 Task: Find connections with filter location Limburg an der Lahn with filter topic #openhouse with filter profile language Spanish with filter current company Vansh Consulting with filter school HINDUSTAN COLLEGE OF ARTS AND SCIENCE with filter industry Laundry and Drycleaning Services with filter service category Video Production with filter keywords title Medical Laboratory Tech
Action: Mouse moved to (575, 75)
Screenshot: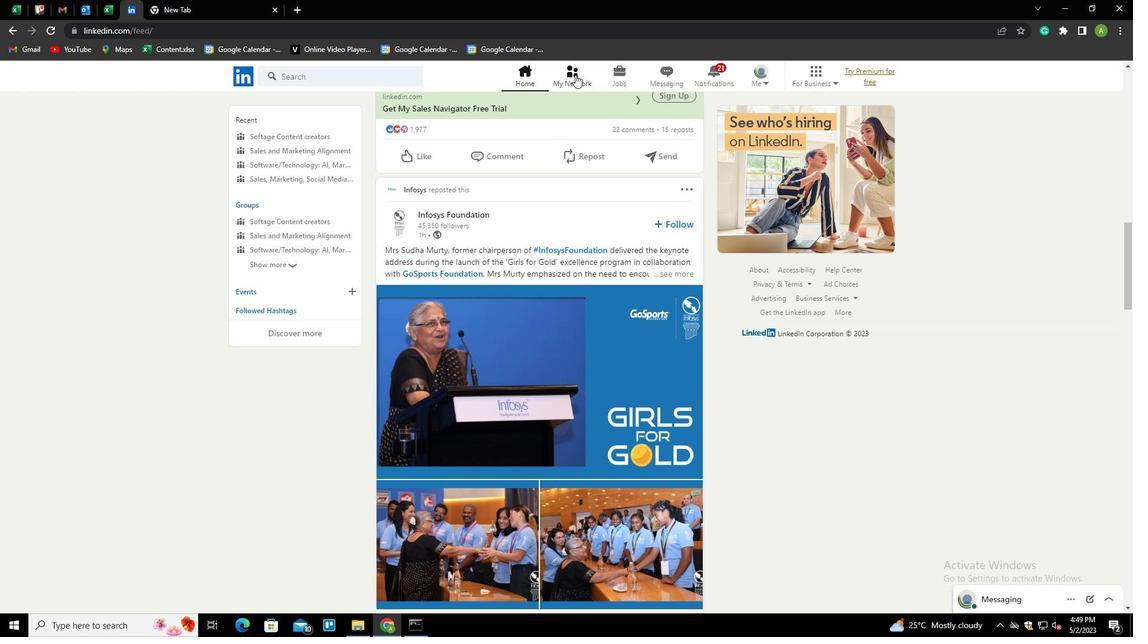 
Action: Mouse pressed left at (575, 75)
Screenshot: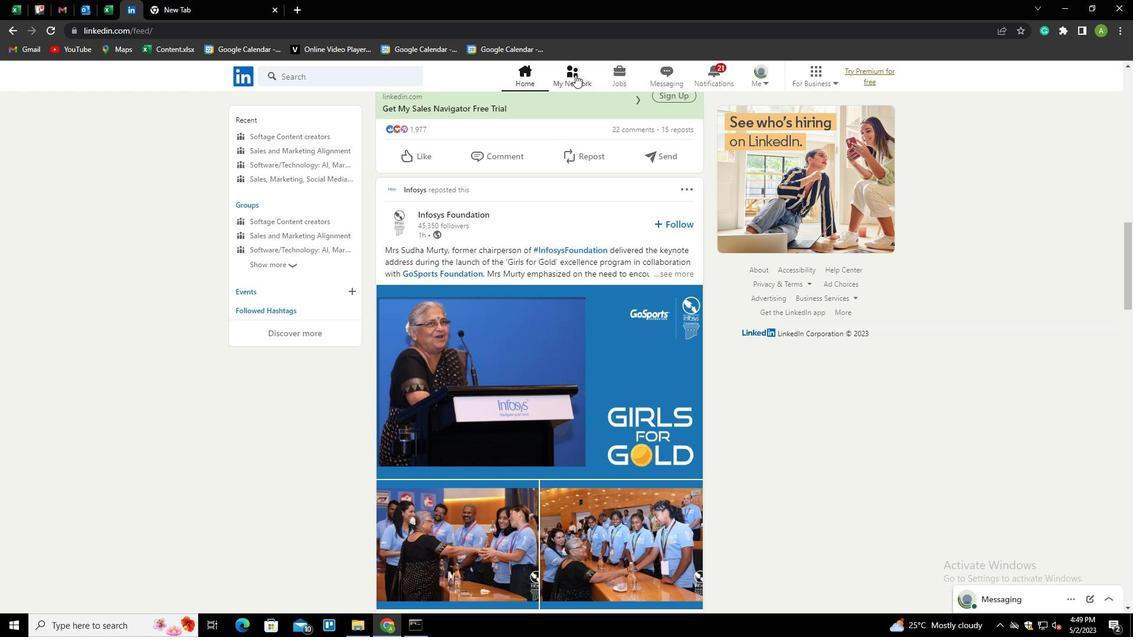 
Action: Mouse moved to (308, 138)
Screenshot: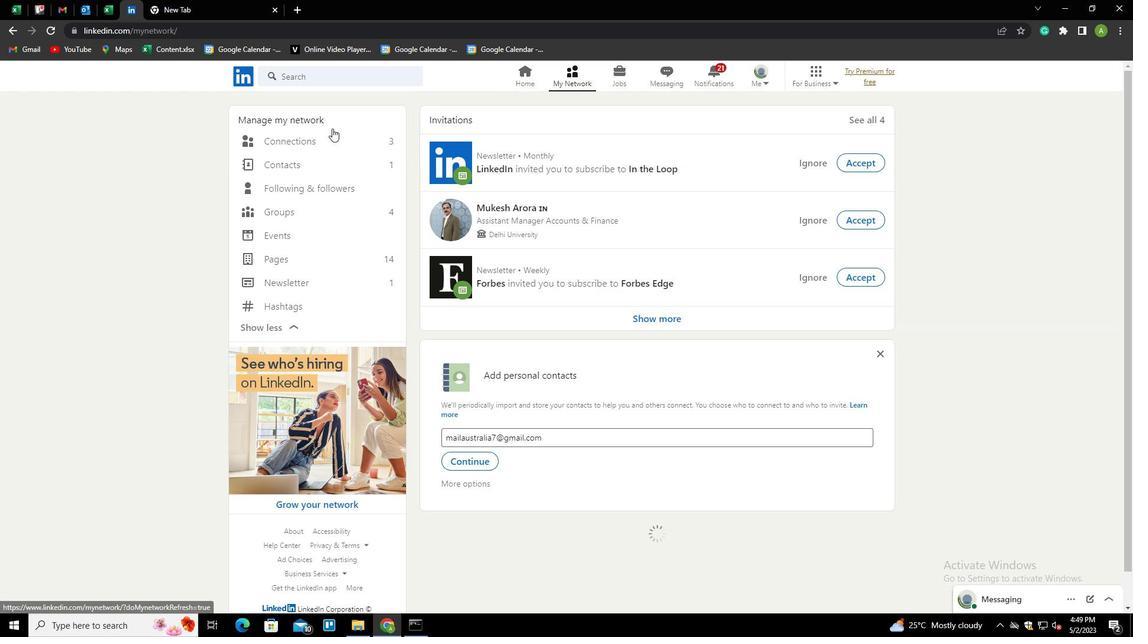 
Action: Mouse pressed left at (308, 138)
Screenshot: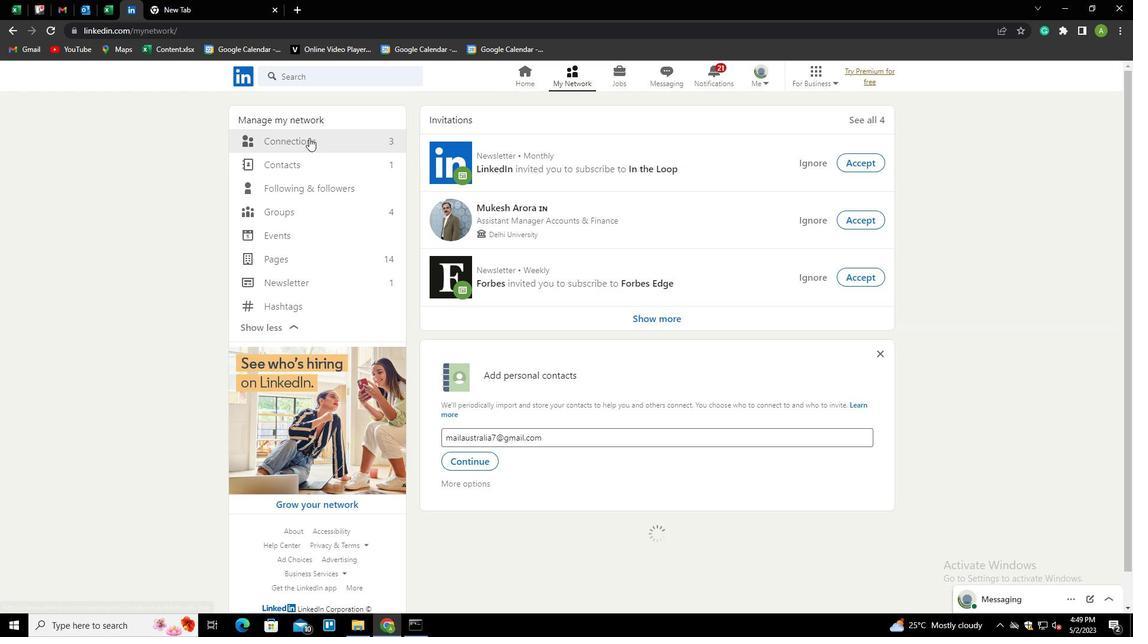 
Action: Mouse moved to (649, 138)
Screenshot: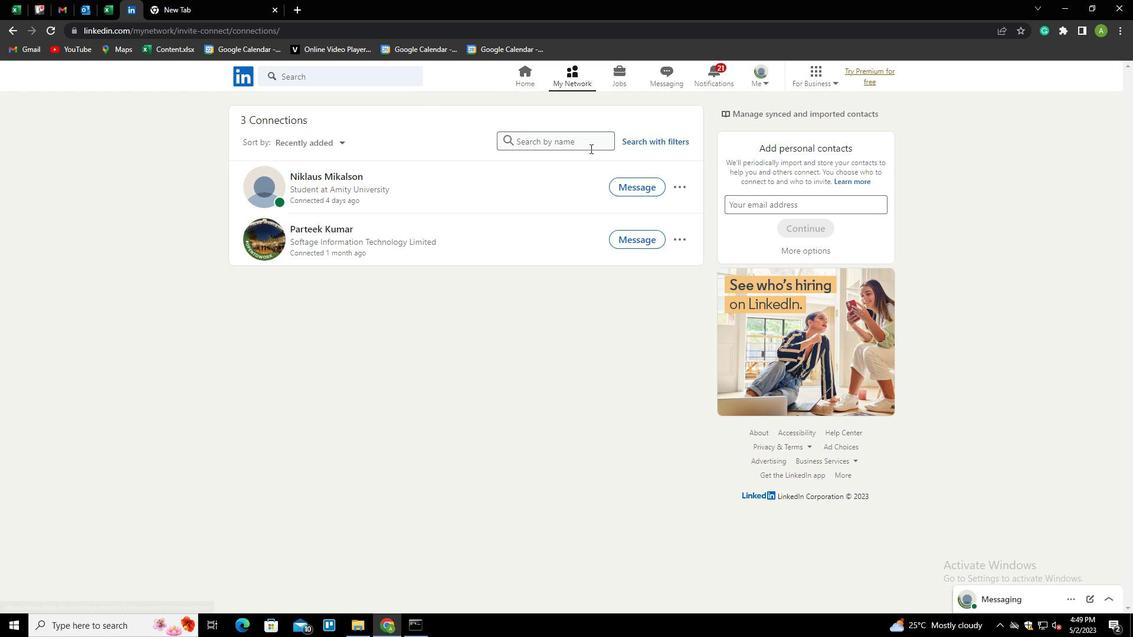 
Action: Mouse pressed left at (649, 138)
Screenshot: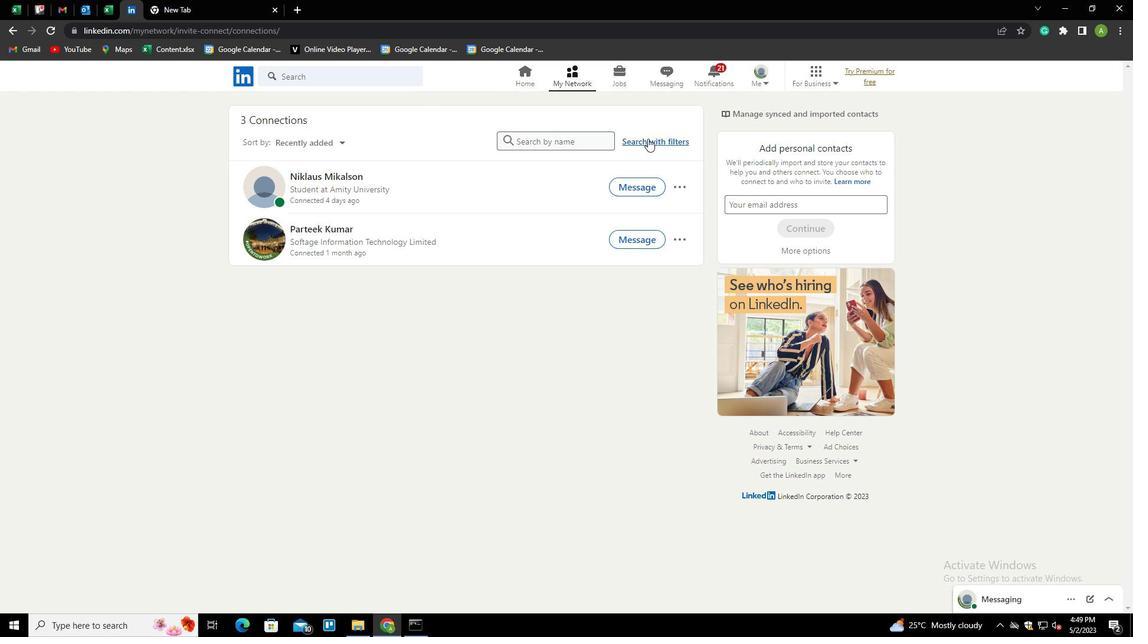 
Action: Mouse moved to (598, 110)
Screenshot: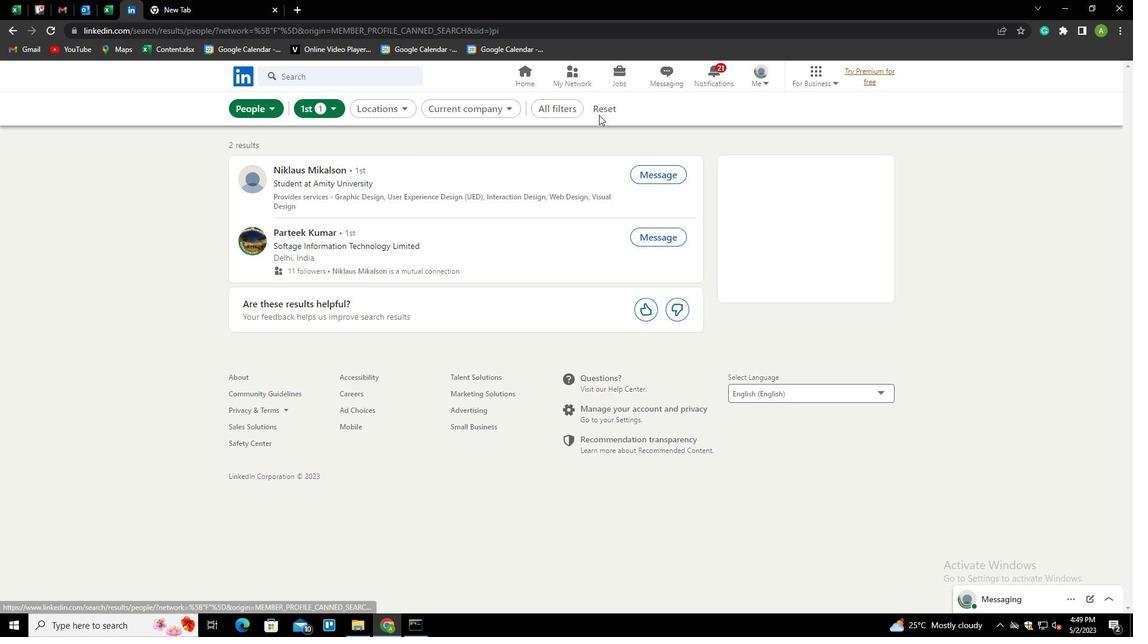 
Action: Mouse pressed left at (598, 110)
Screenshot: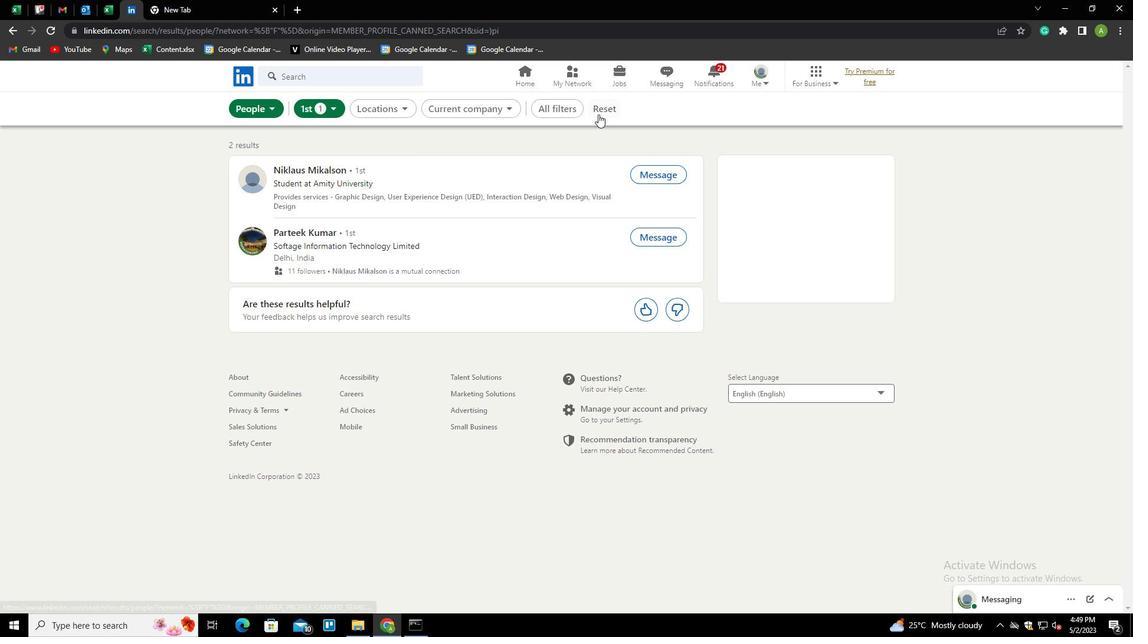 
Action: Mouse moved to (589, 100)
Screenshot: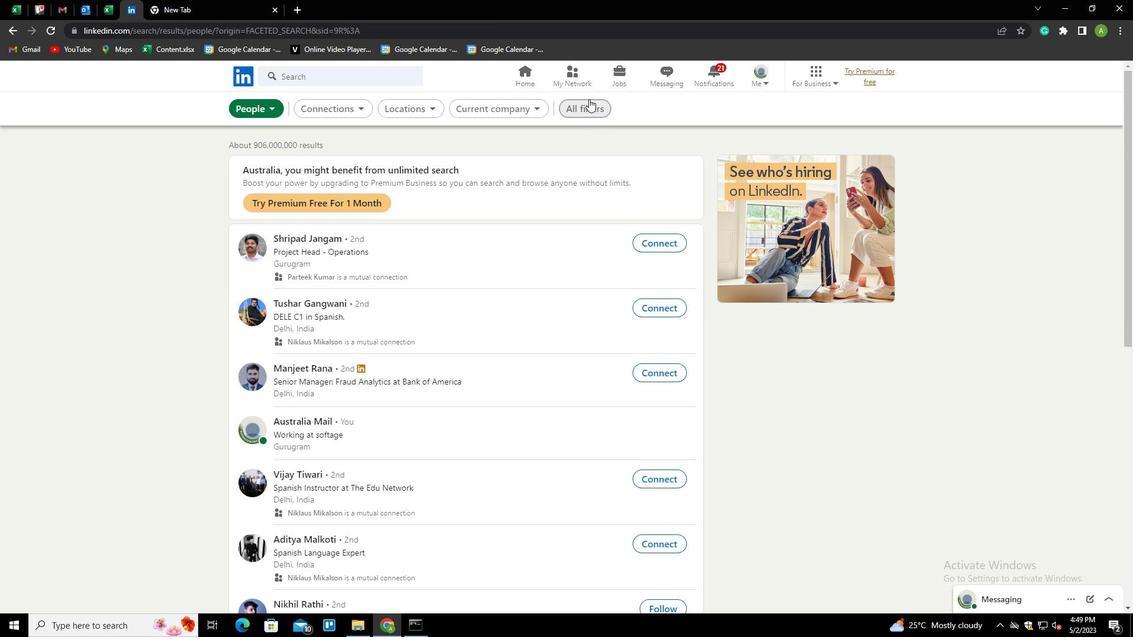 
Action: Mouse pressed left at (589, 100)
Screenshot: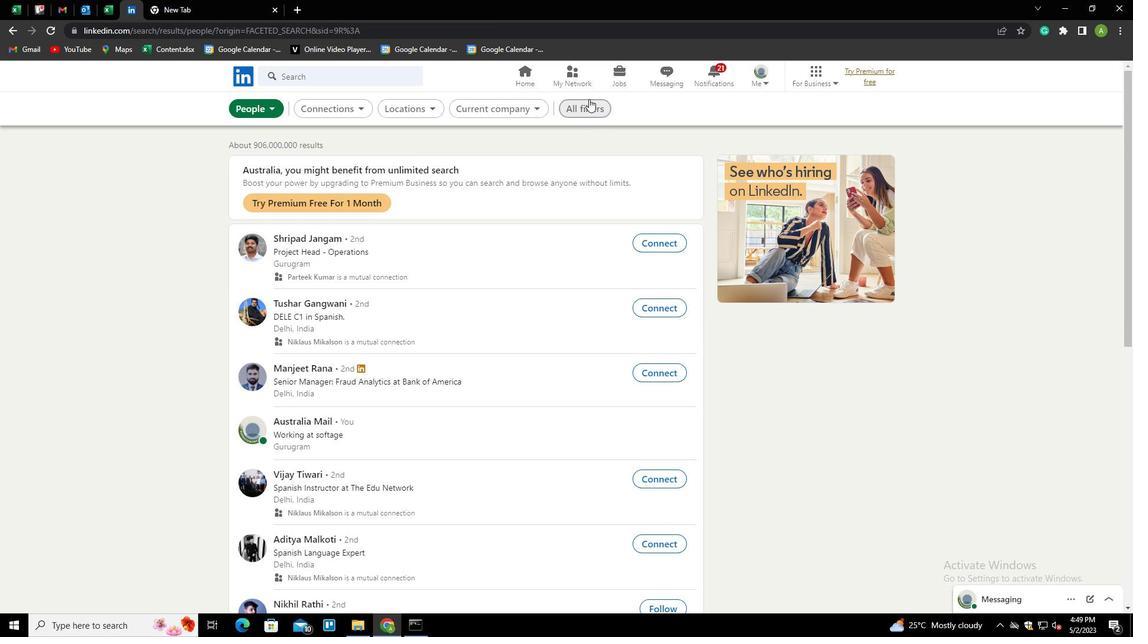 
Action: Mouse moved to (976, 346)
Screenshot: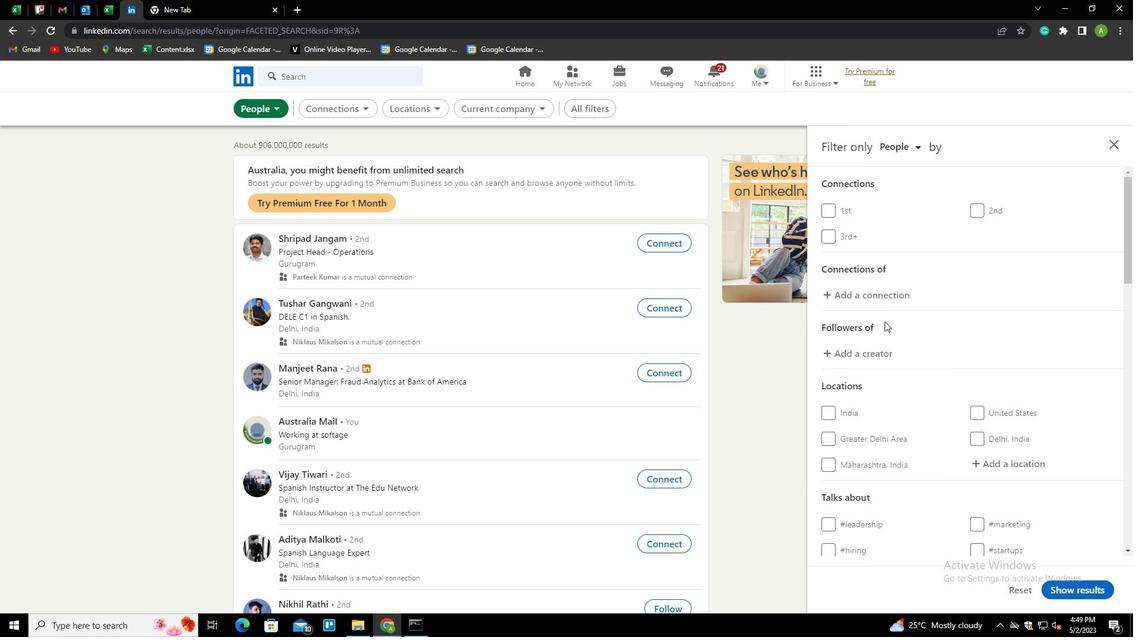 
Action: Mouse scrolled (976, 346) with delta (0, 0)
Screenshot: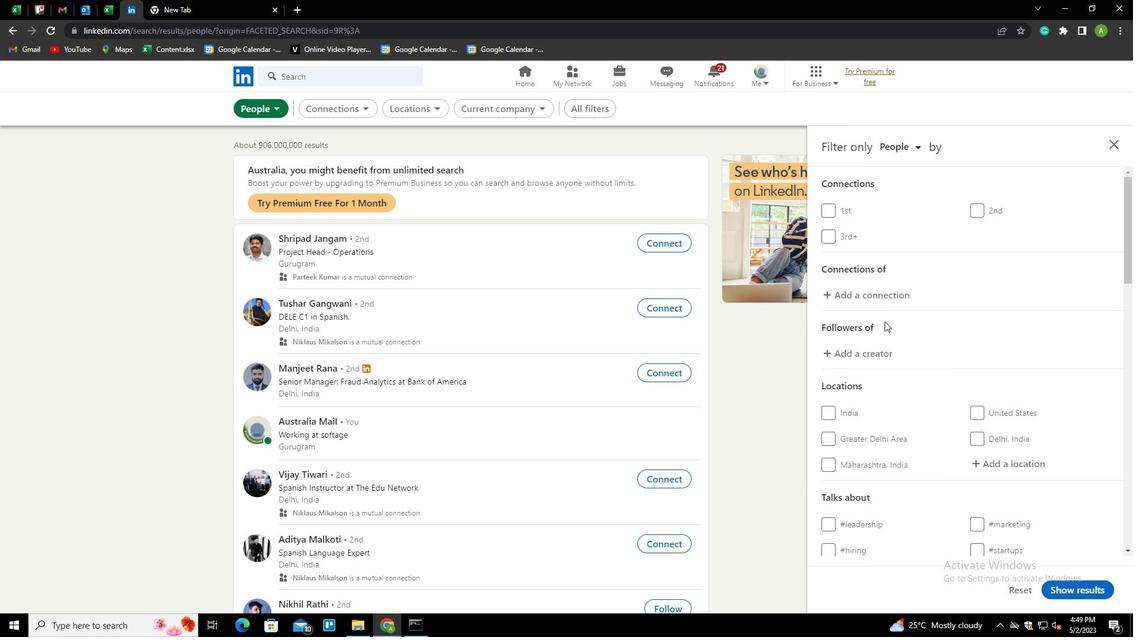 
Action: Mouse scrolled (976, 346) with delta (0, 0)
Screenshot: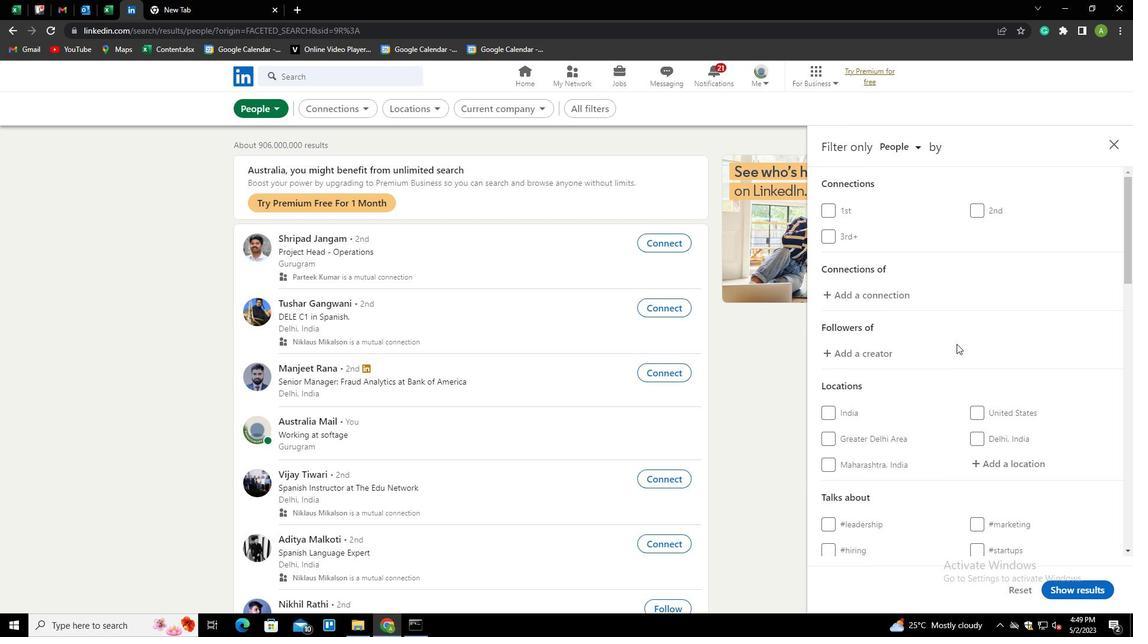 
Action: Mouse scrolled (976, 346) with delta (0, 0)
Screenshot: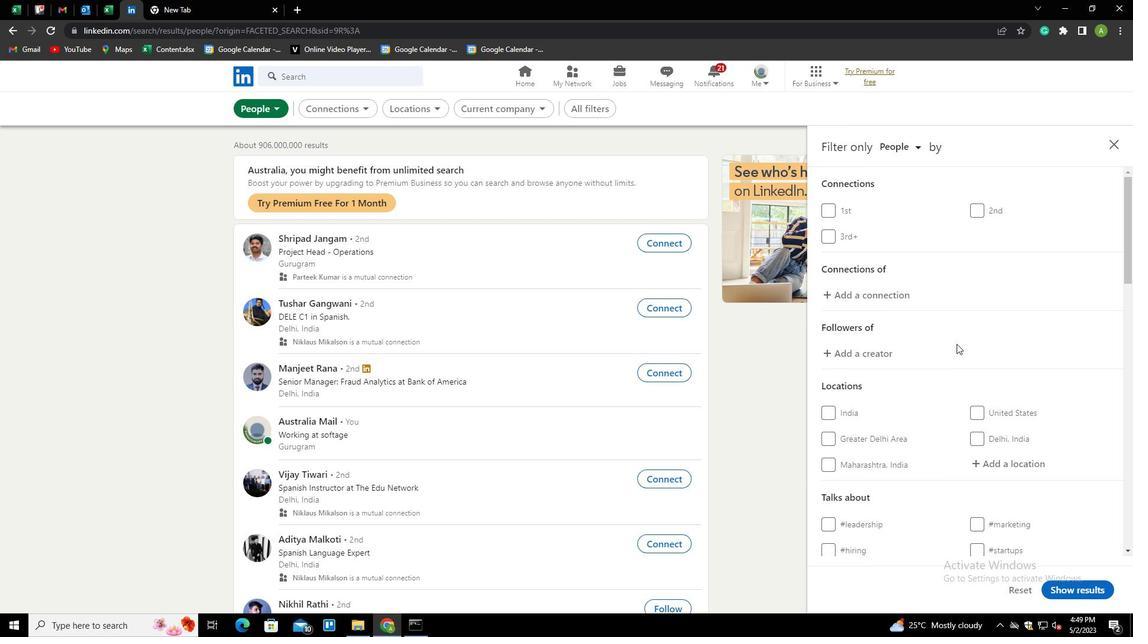 
Action: Mouse scrolled (976, 346) with delta (0, 0)
Screenshot: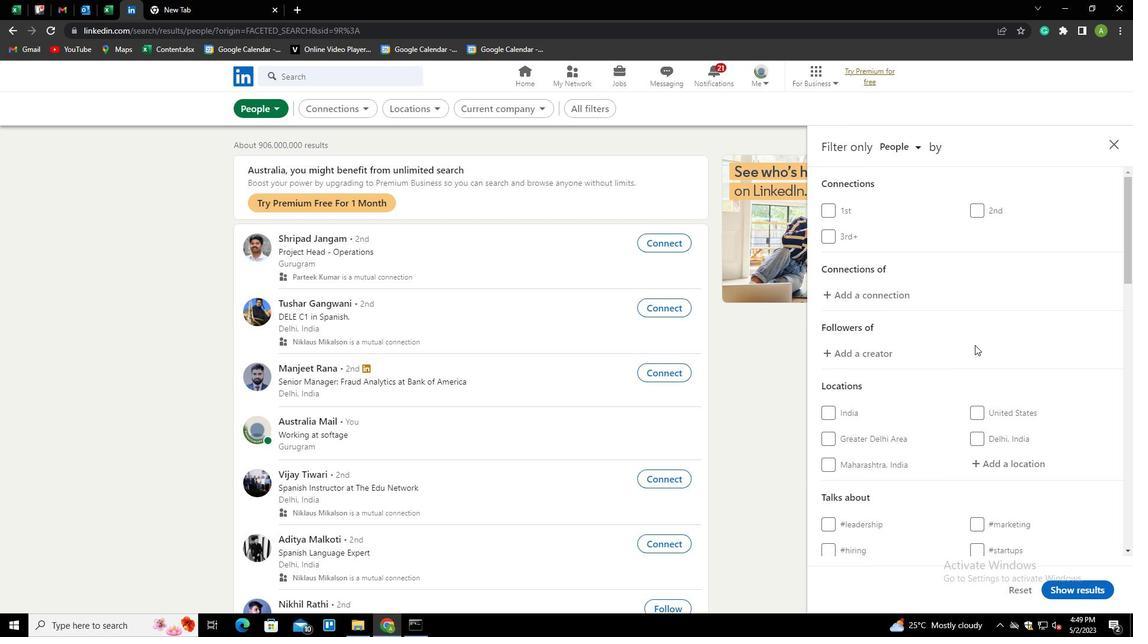 
Action: Mouse moved to (999, 232)
Screenshot: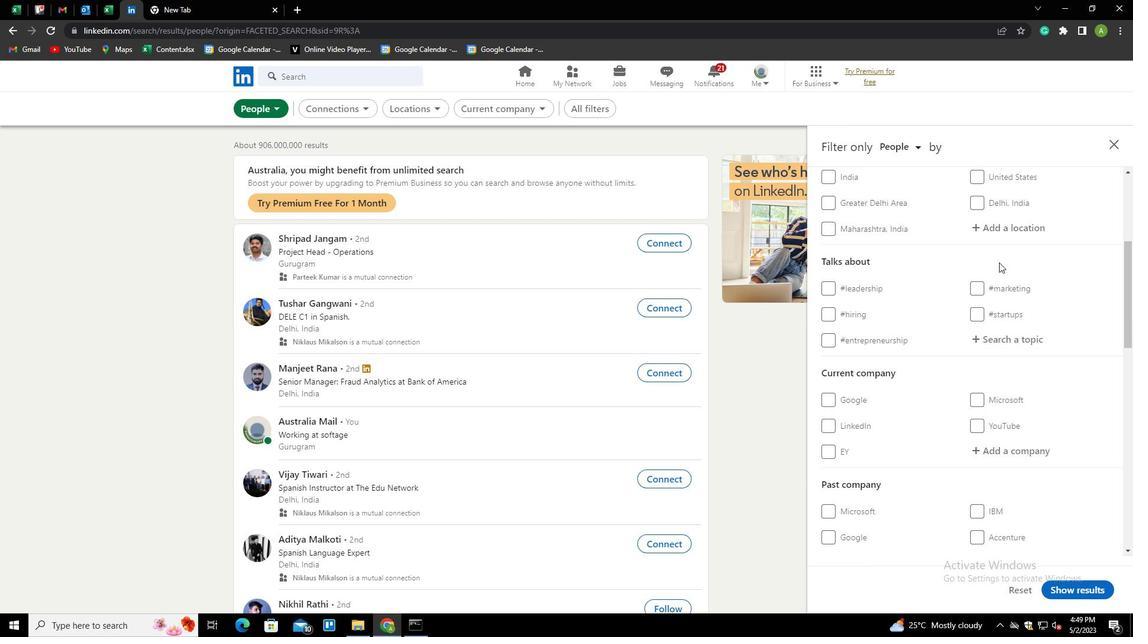 
Action: Mouse pressed left at (999, 232)
Screenshot: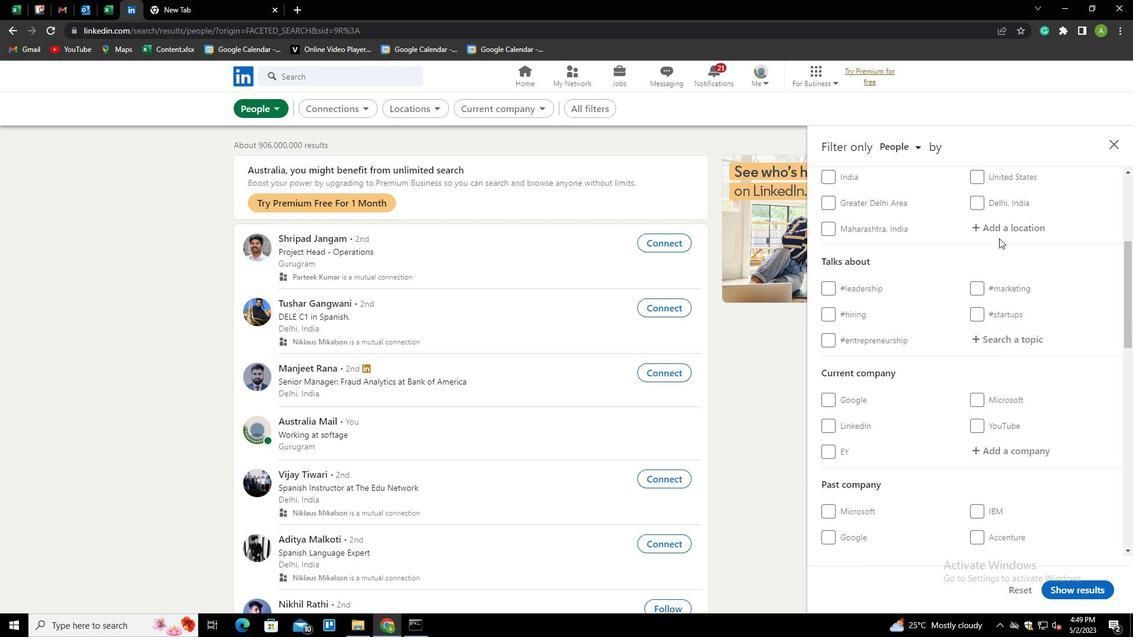 
Action: Mouse moved to (1007, 226)
Screenshot: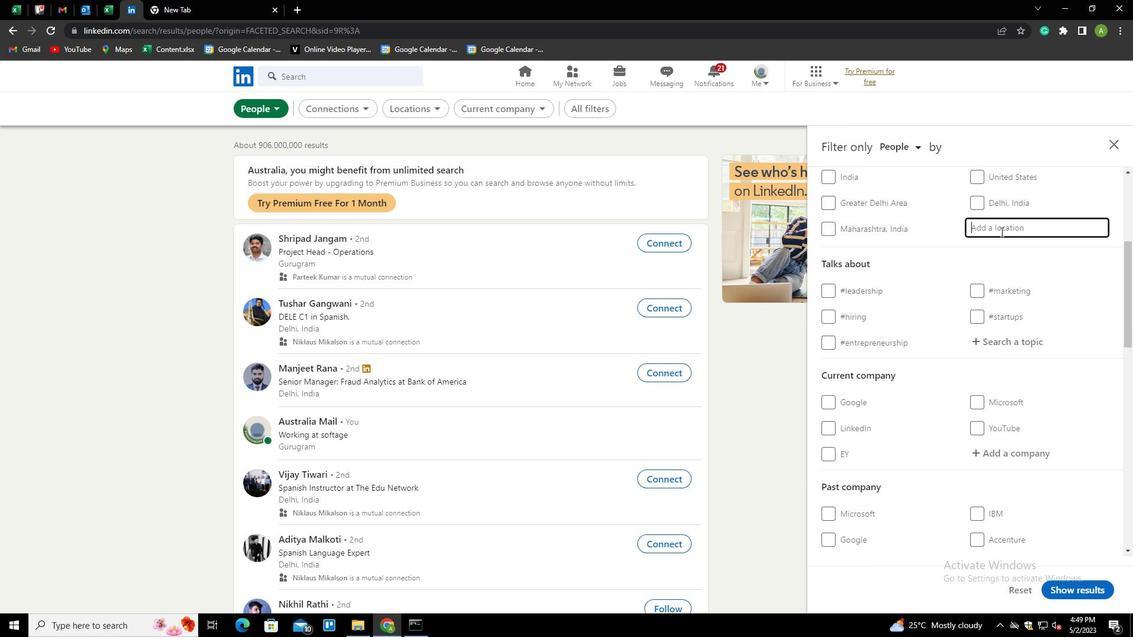 
Action: Mouse pressed left at (1007, 226)
Screenshot: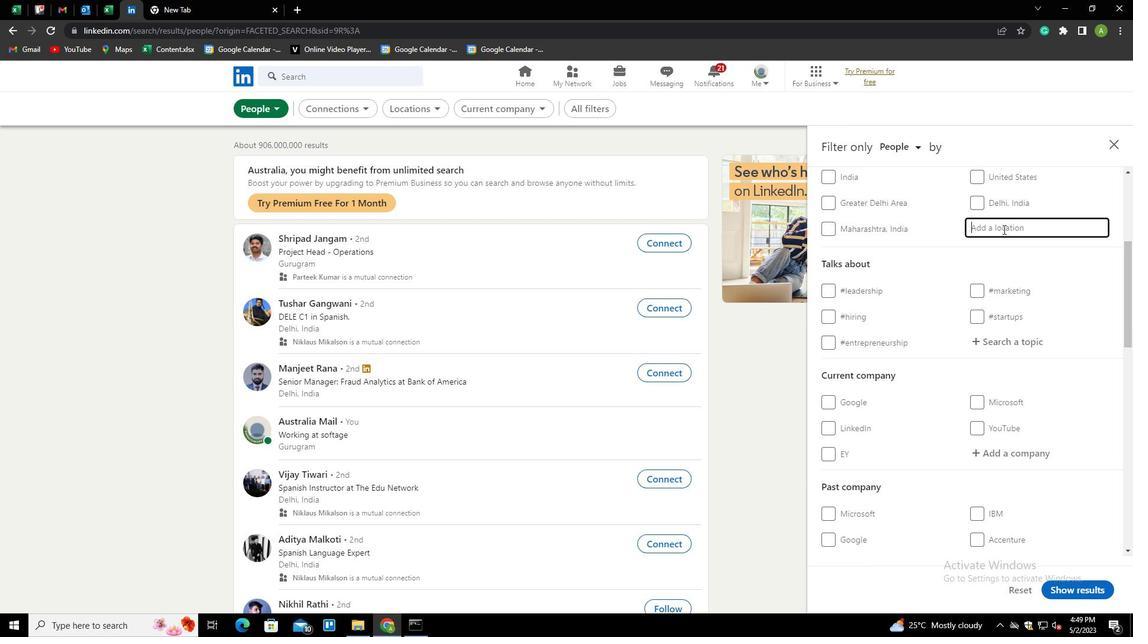 
Action: Key pressed <Key.shift>LAHN<Key.down><Key.down><Key.down><Key.down><Key.down><Key.down><Key.down><Key.down><Key.enter>
Screenshot: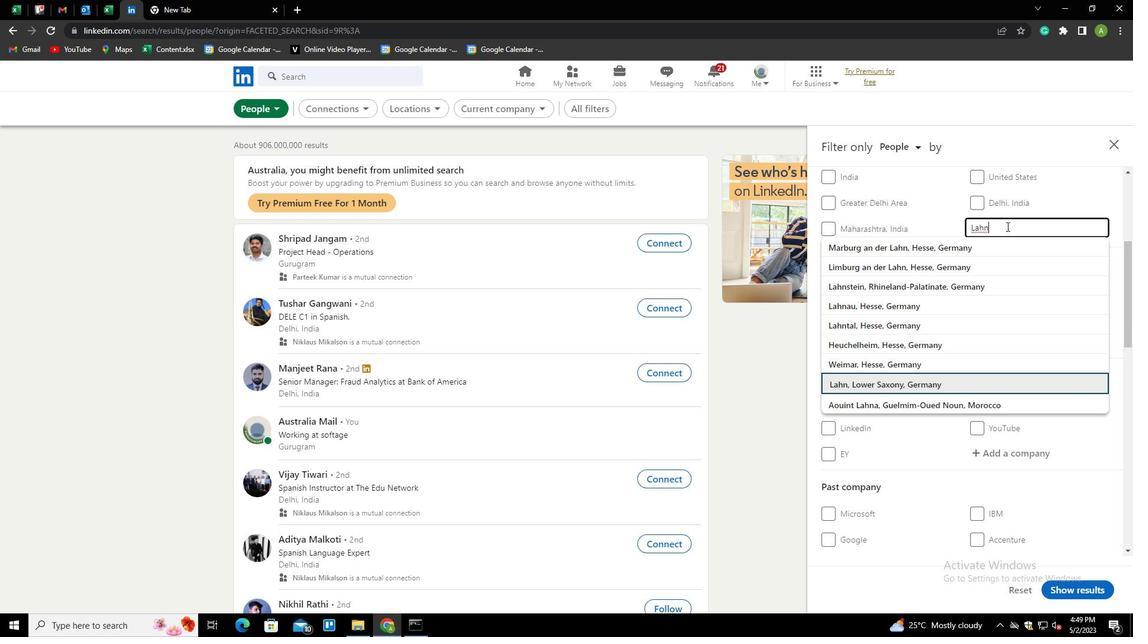
Action: Mouse scrolled (1007, 226) with delta (0, 0)
Screenshot: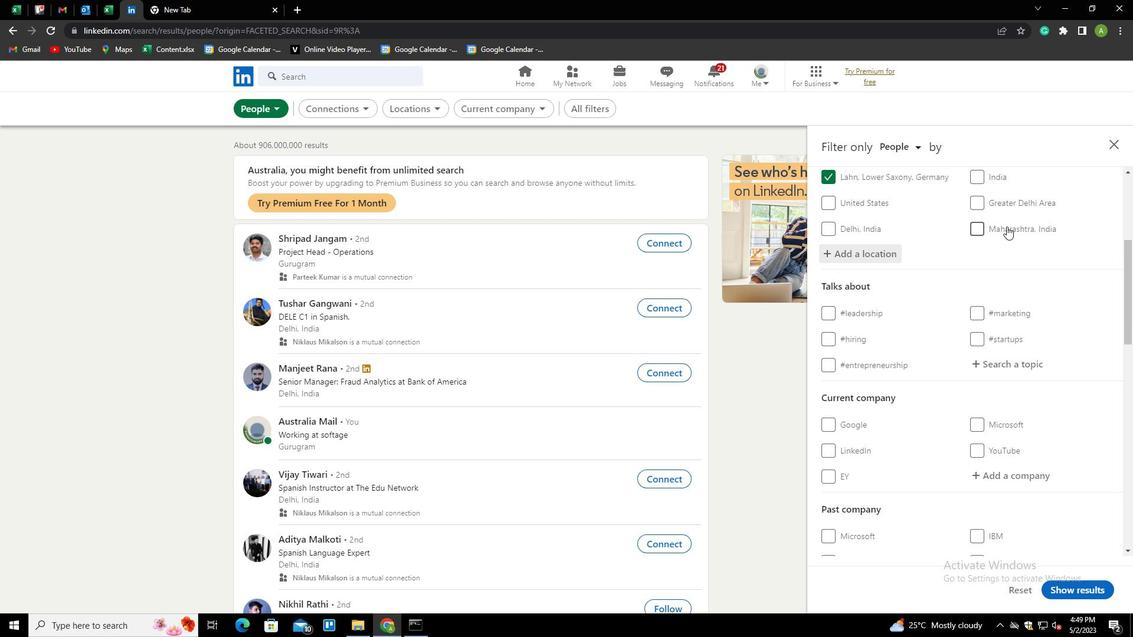
Action: Mouse scrolled (1007, 226) with delta (0, 0)
Screenshot: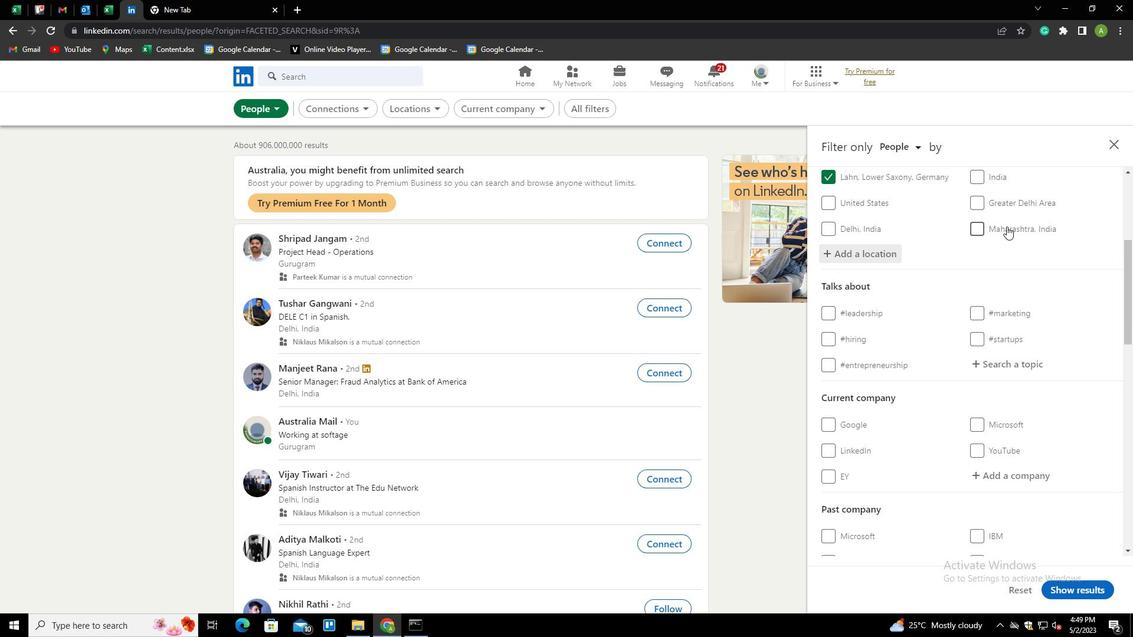 
Action: Mouse moved to (1004, 246)
Screenshot: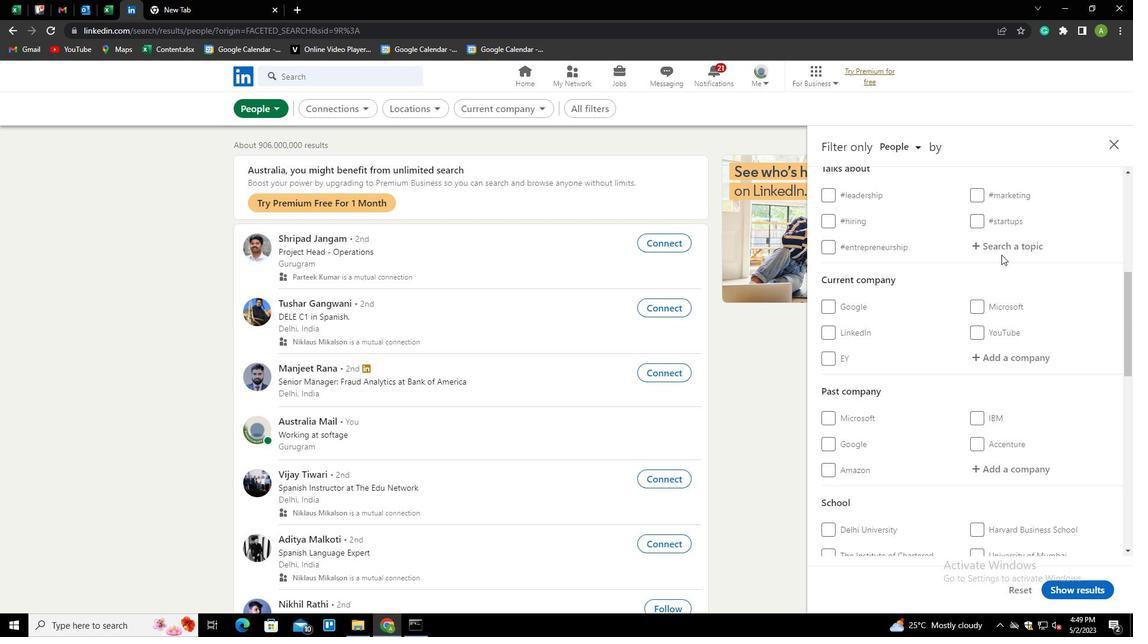 
Action: Mouse pressed left at (1004, 246)
Screenshot: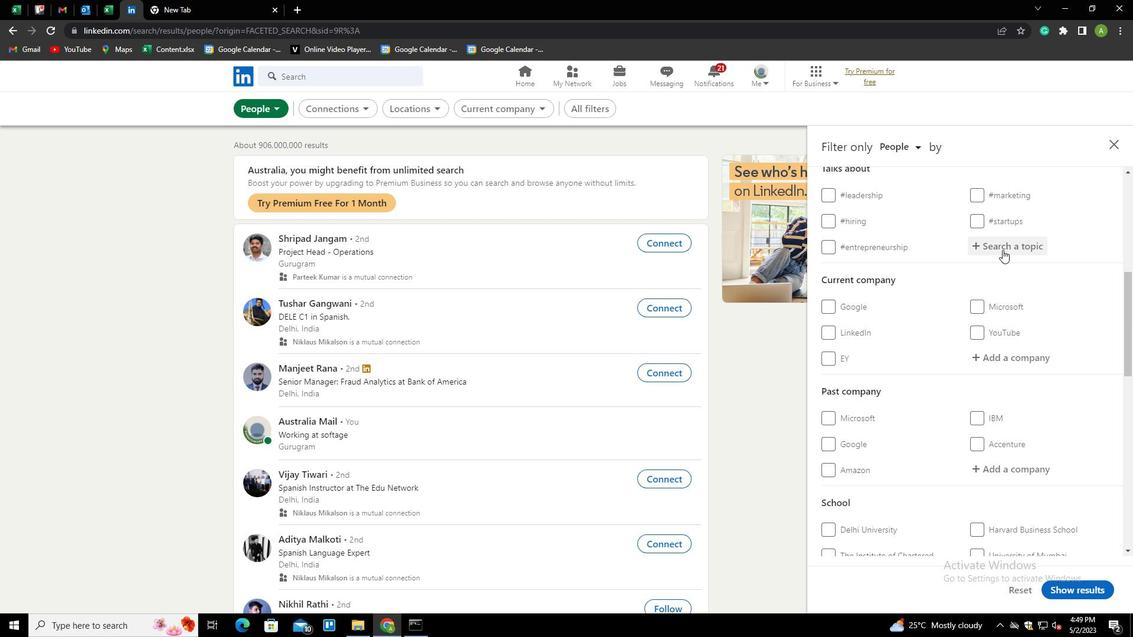 
Action: Key pressed OPENHOUSE<Key.down><Key.enter>
Screenshot: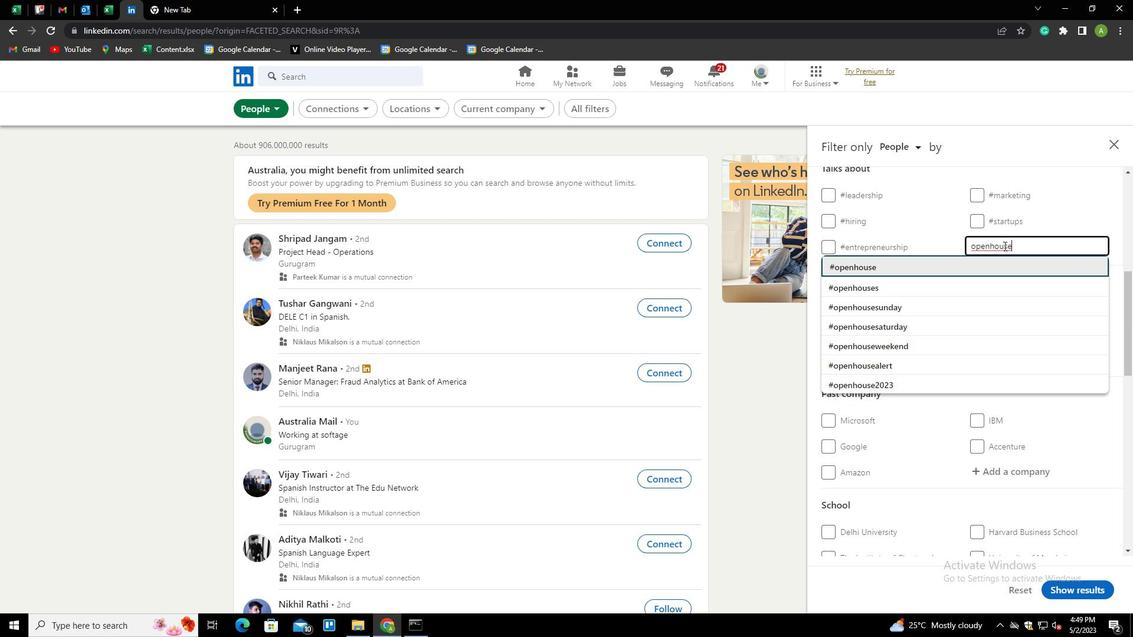 
Action: Mouse scrolled (1004, 245) with delta (0, 0)
Screenshot: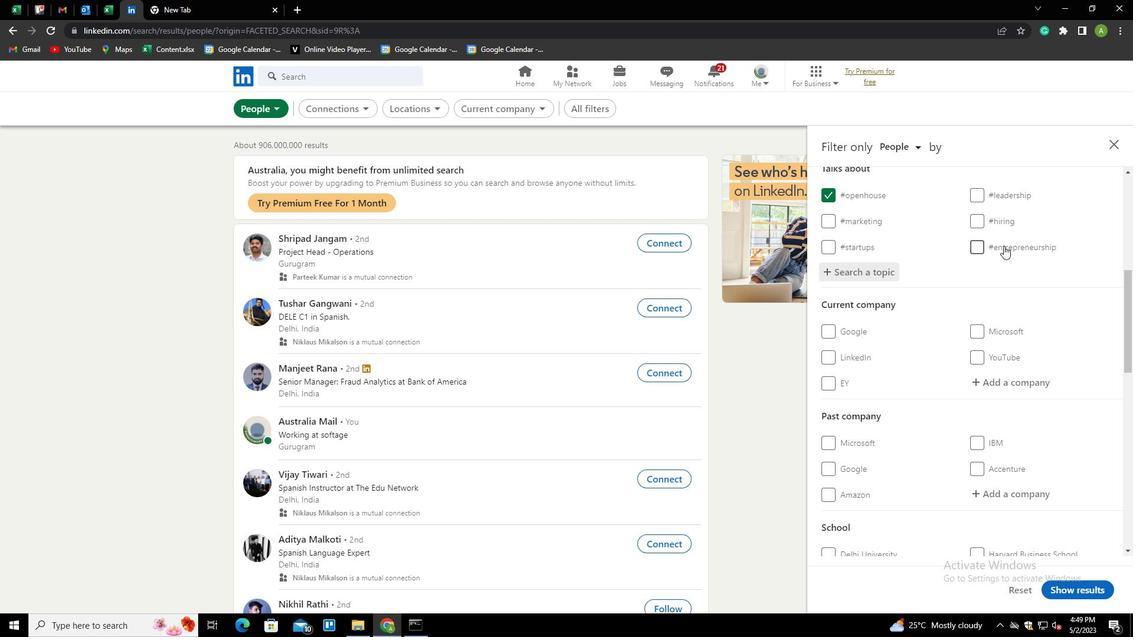 
Action: Mouse scrolled (1004, 245) with delta (0, 0)
Screenshot: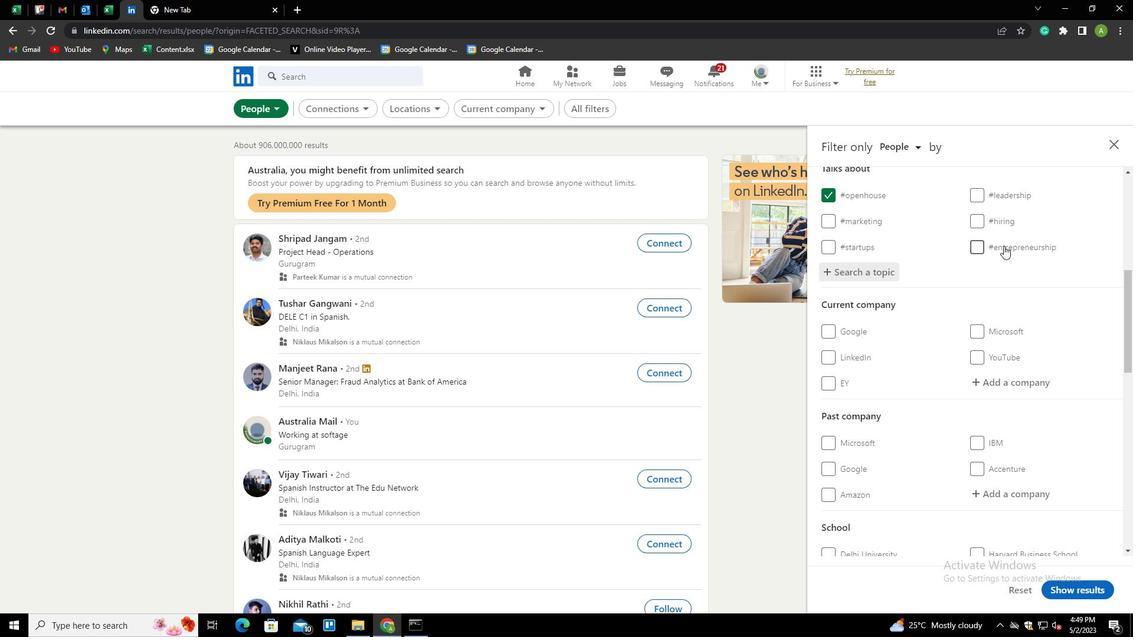 
Action: Mouse scrolled (1004, 245) with delta (0, 0)
Screenshot: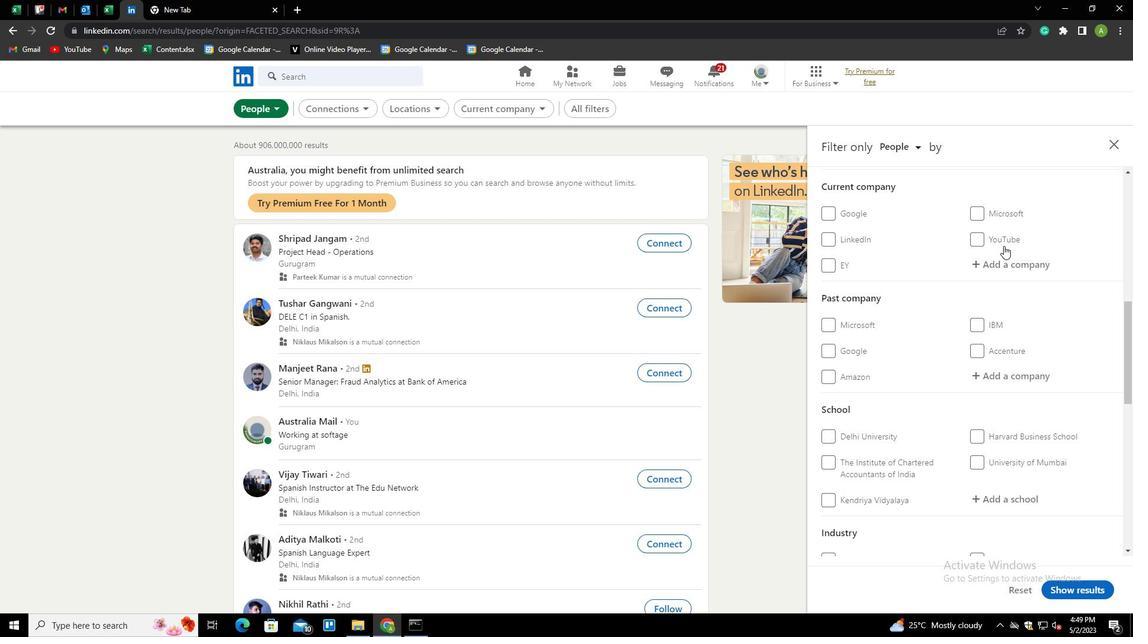 
Action: Mouse scrolled (1004, 245) with delta (0, 0)
Screenshot: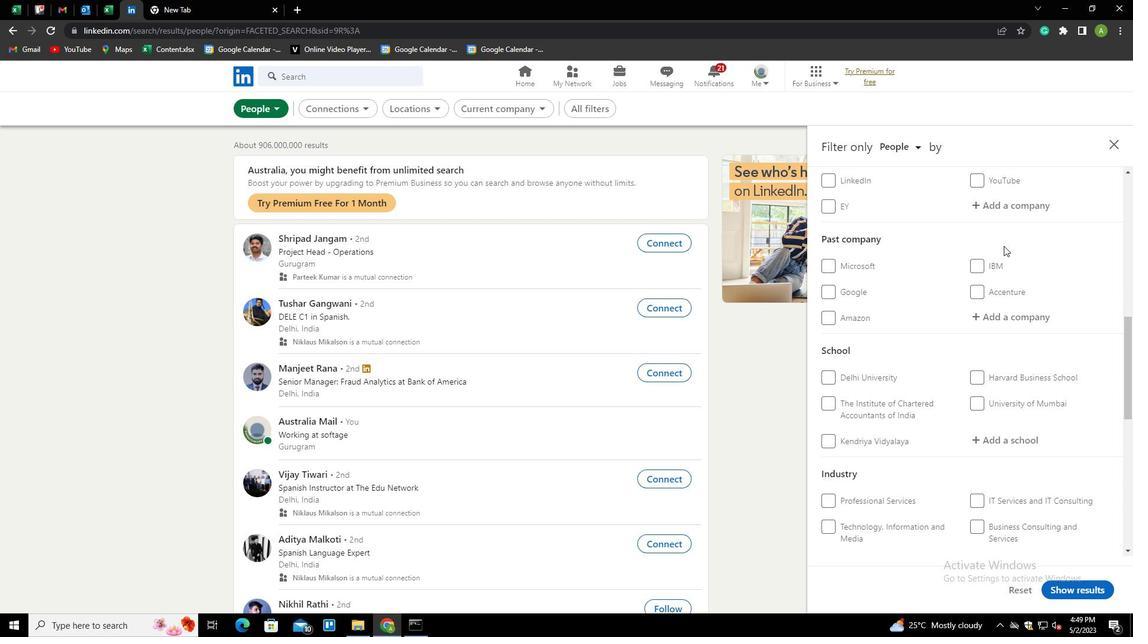
Action: Mouse scrolled (1004, 245) with delta (0, 0)
Screenshot: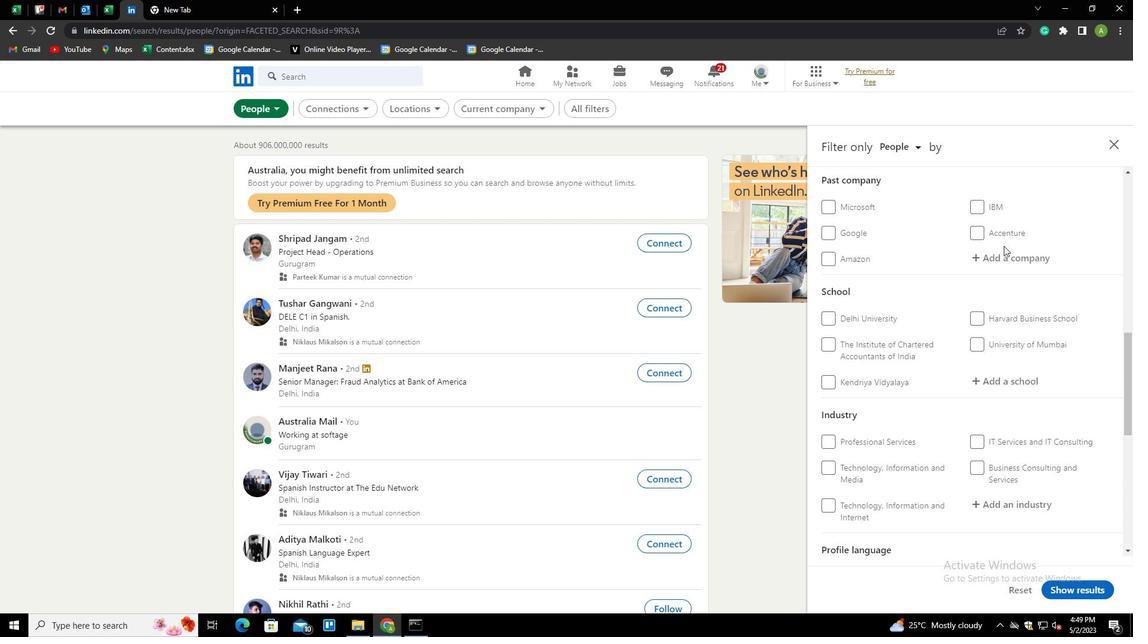
Action: Mouse scrolled (1004, 245) with delta (0, 0)
Screenshot: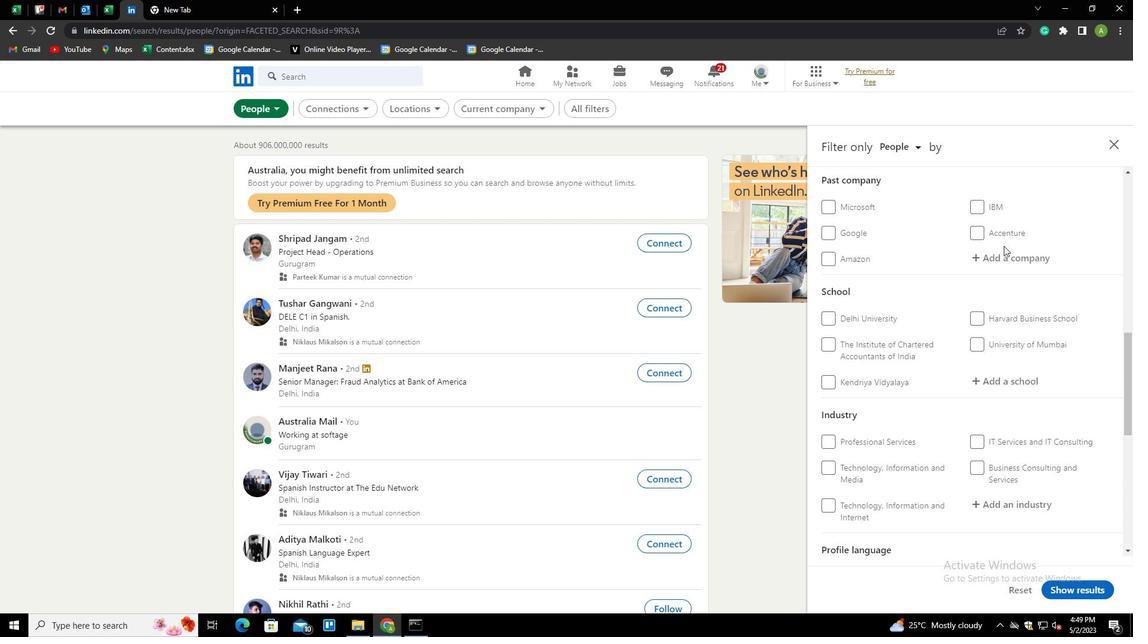 
Action: Mouse scrolled (1004, 245) with delta (0, 0)
Screenshot: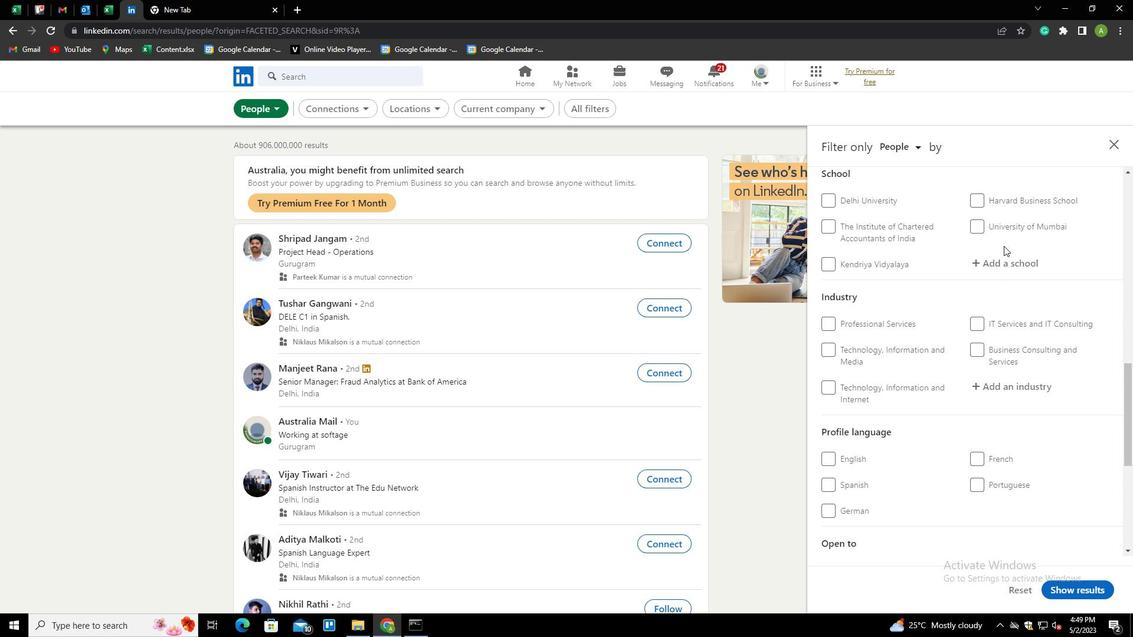 
Action: Mouse scrolled (1004, 245) with delta (0, 0)
Screenshot: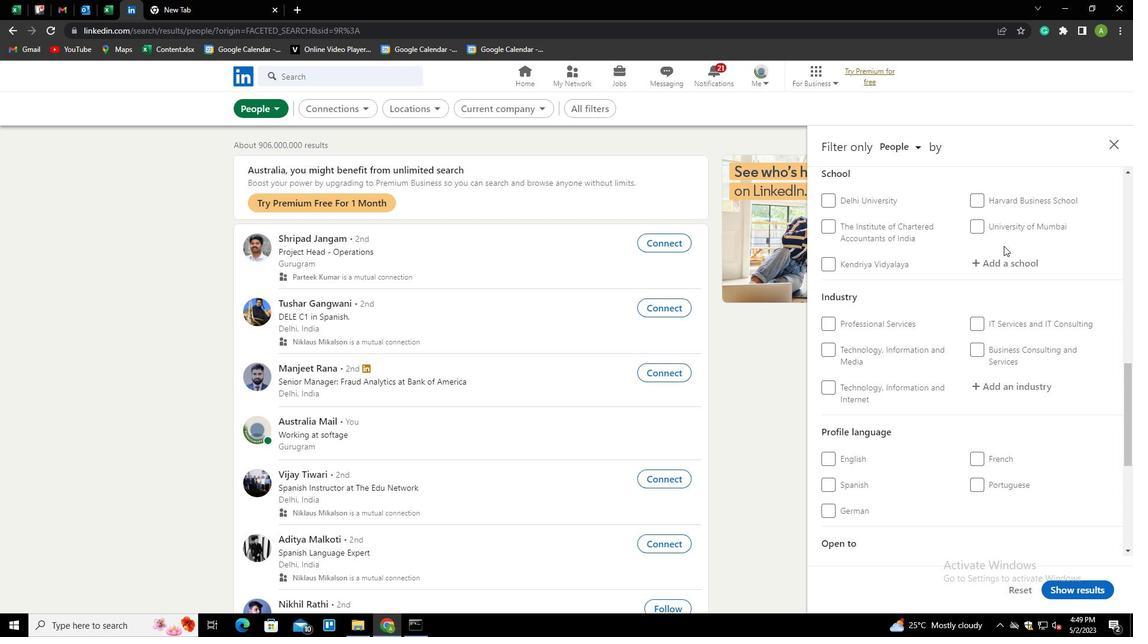 
Action: Mouse moved to (846, 369)
Screenshot: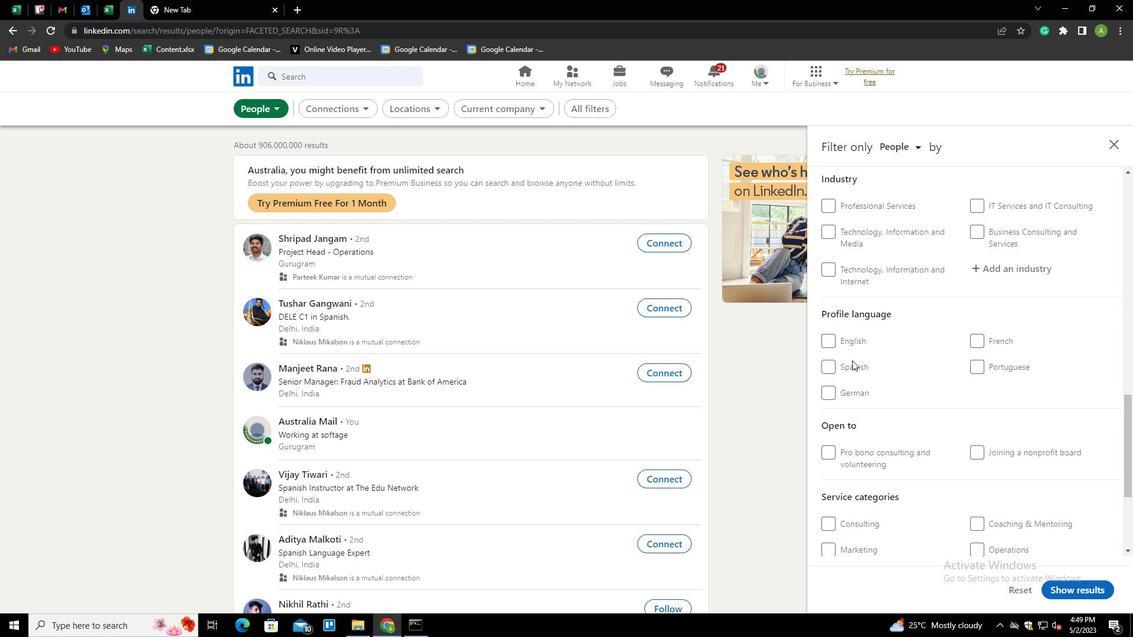 
Action: Mouse pressed left at (846, 369)
Screenshot: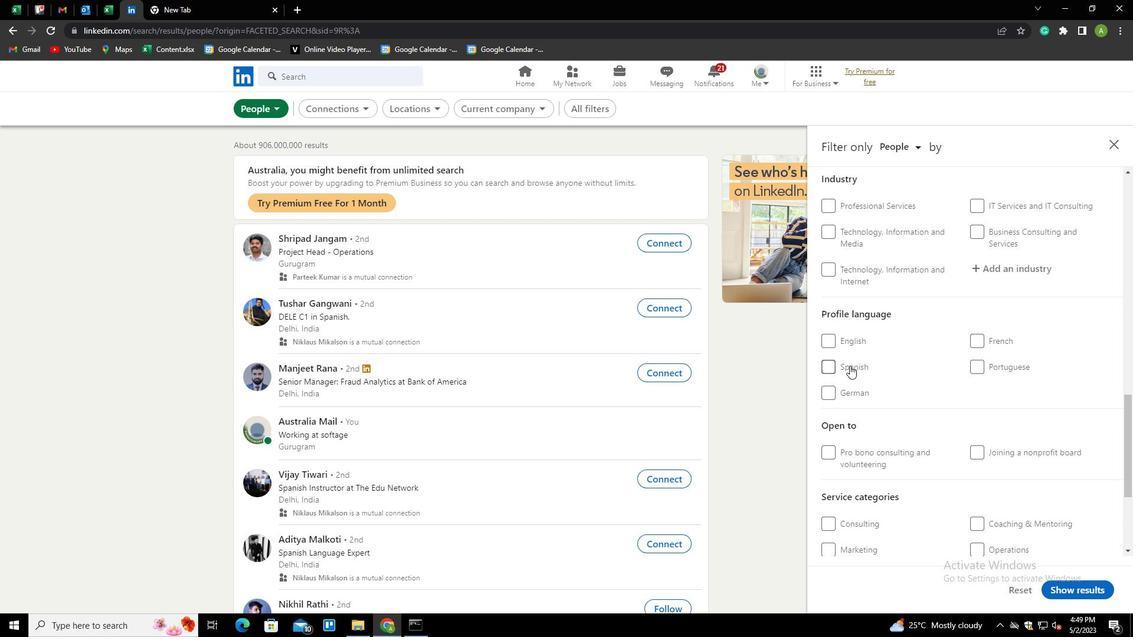 
Action: Mouse moved to (1025, 340)
Screenshot: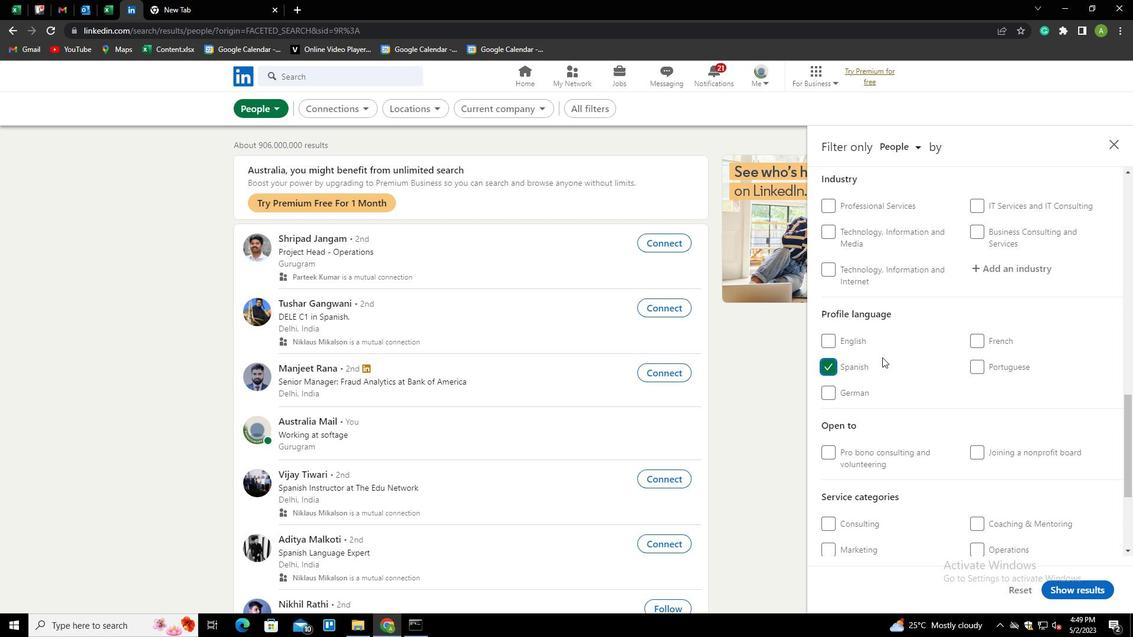 
Action: Mouse scrolled (1025, 341) with delta (0, 0)
Screenshot: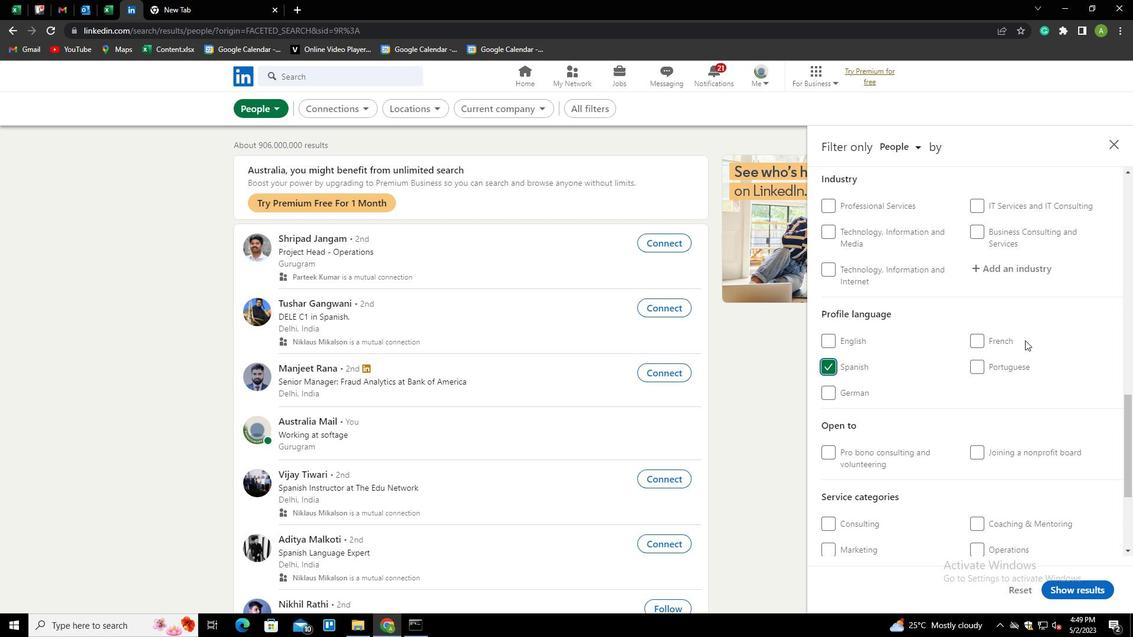 
Action: Mouse scrolled (1025, 341) with delta (0, 0)
Screenshot: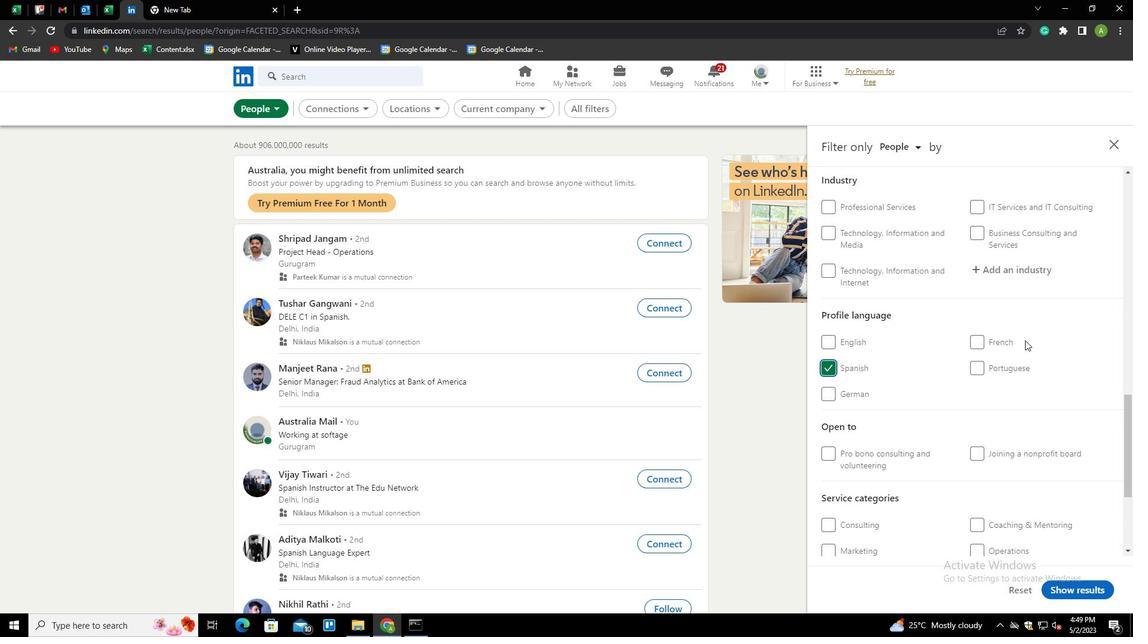 
Action: Mouse scrolled (1025, 341) with delta (0, 0)
Screenshot: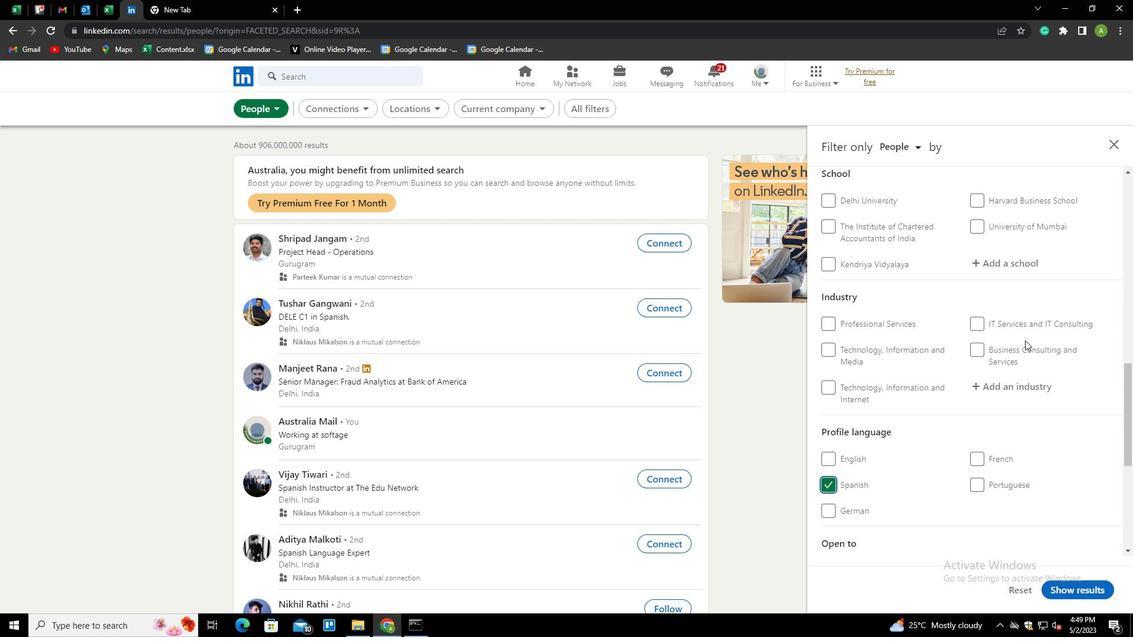 
Action: Mouse scrolled (1025, 341) with delta (0, 0)
Screenshot: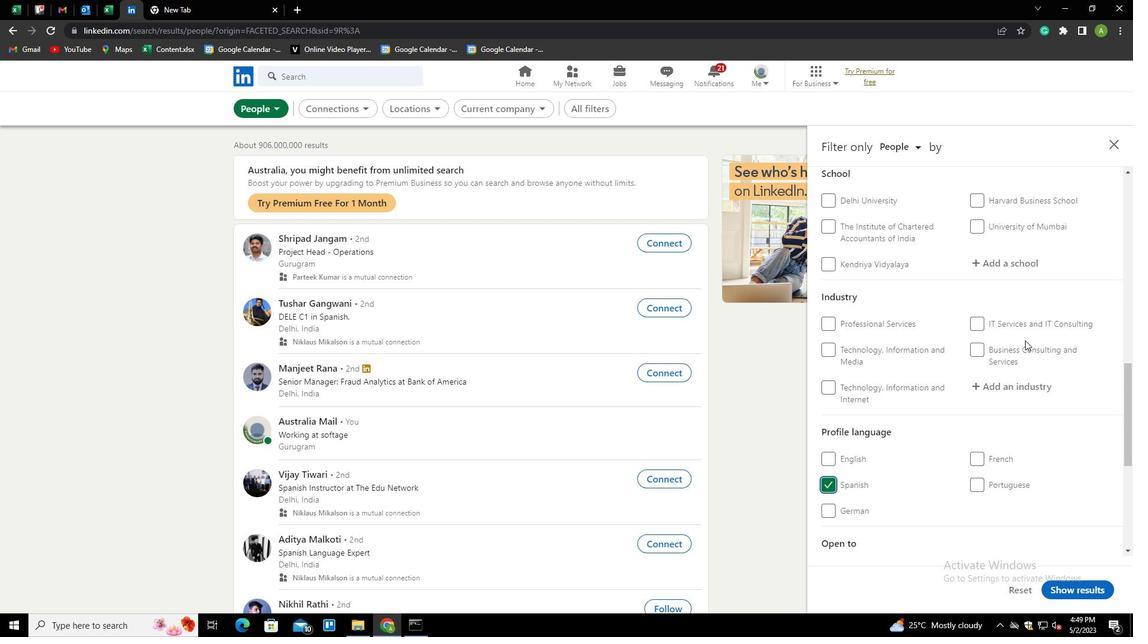 
Action: Mouse scrolled (1025, 341) with delta (0, 0)
Screenshot: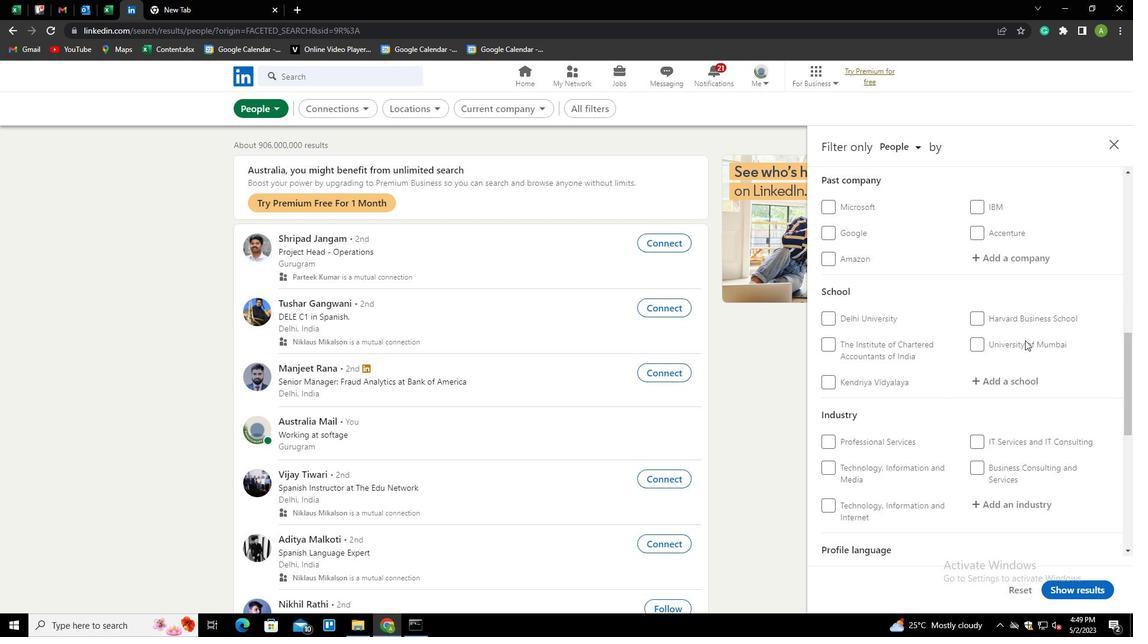 
Action: Mouse moved to (1025, 339)
Screenshot: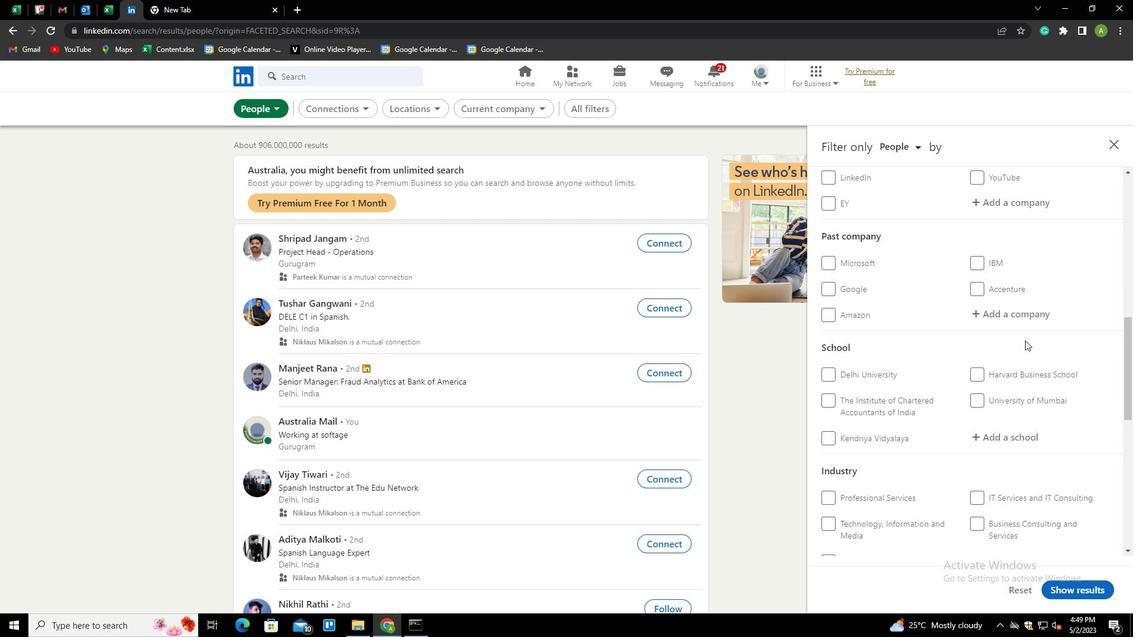 
Action: Mouse scrolled (1025, 339) with delta (0, 0)
Screenshot: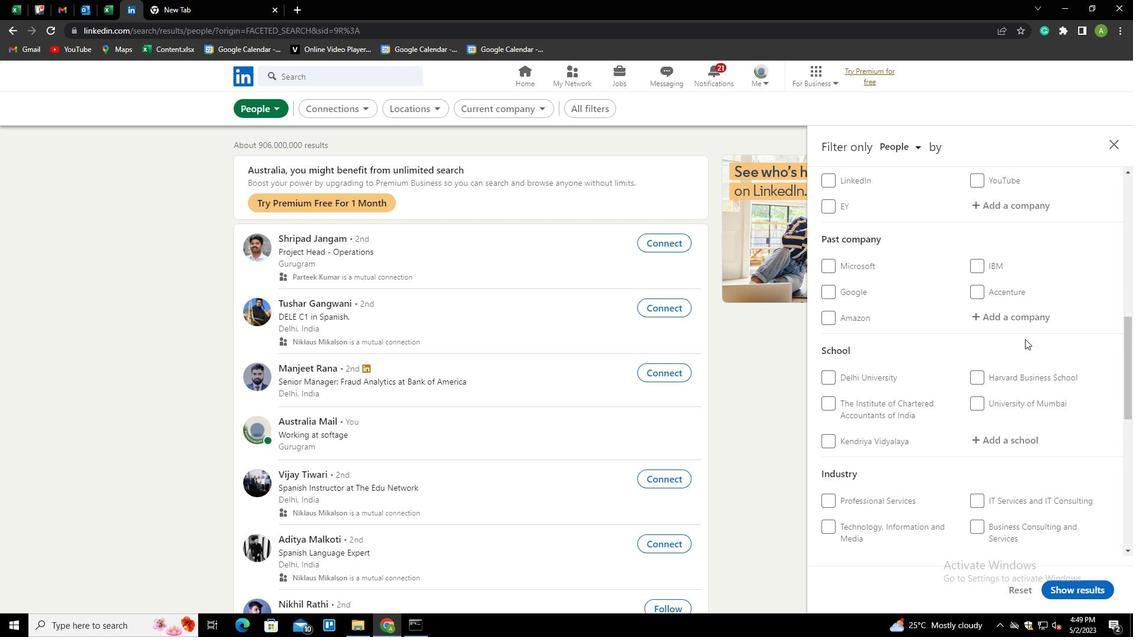 
Action: Mouse moved to (1013, 268)
Screenshot: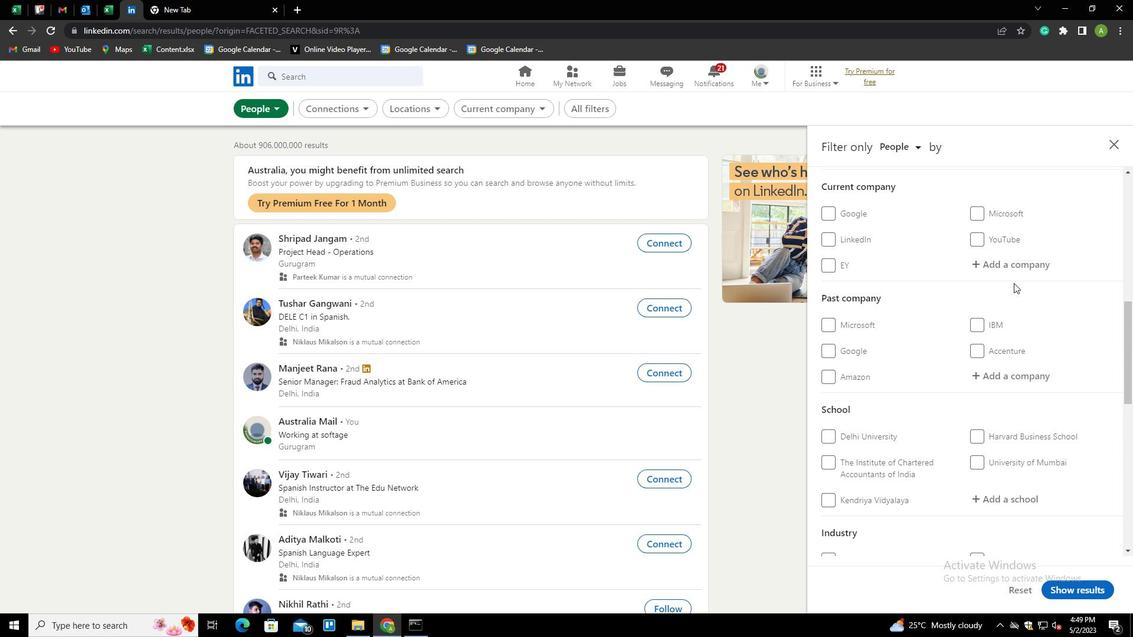 
Action: Mouse pressed left at (1013, 268)
Screenshot: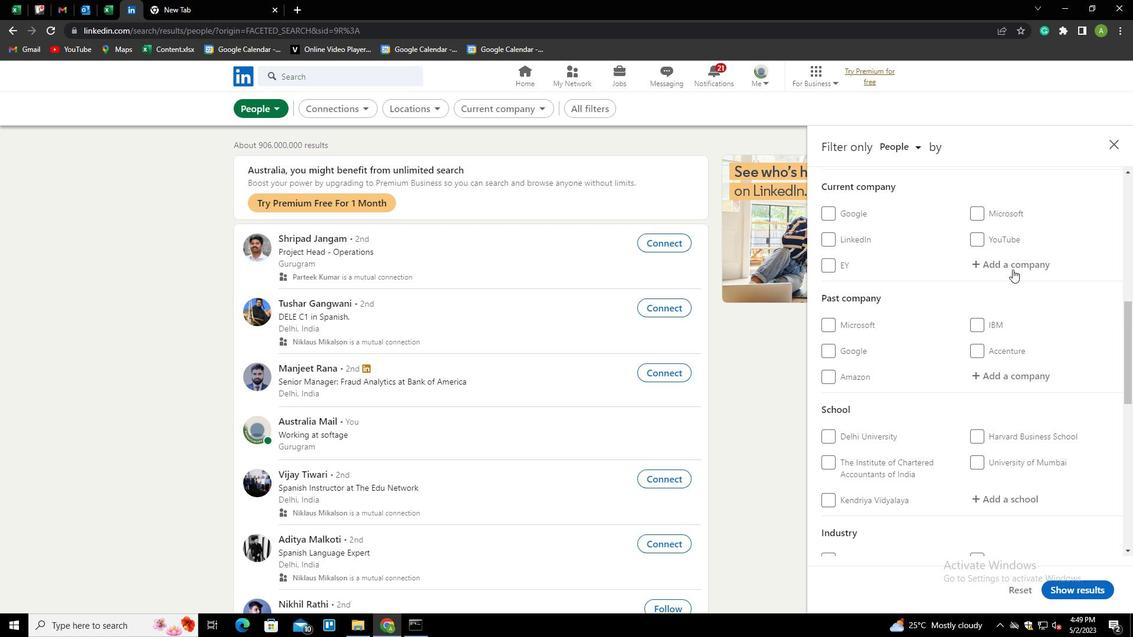 
Action: Mouse moved to (1015, 266)
Screenshot: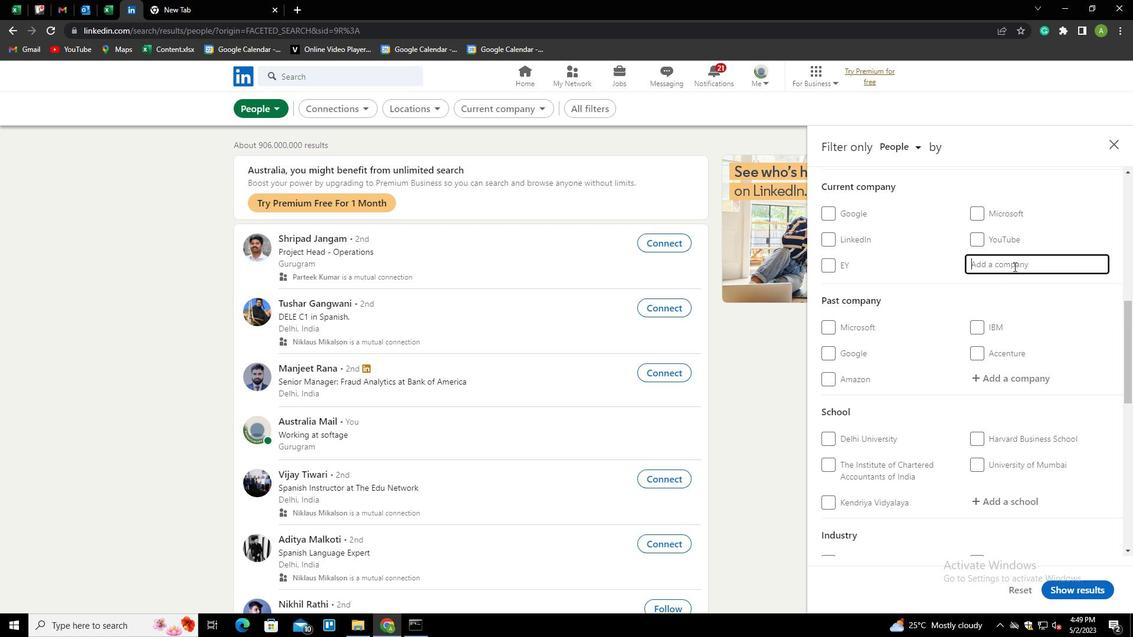 
Action: Mouse pressed left at (1015, 266)
Screenshot: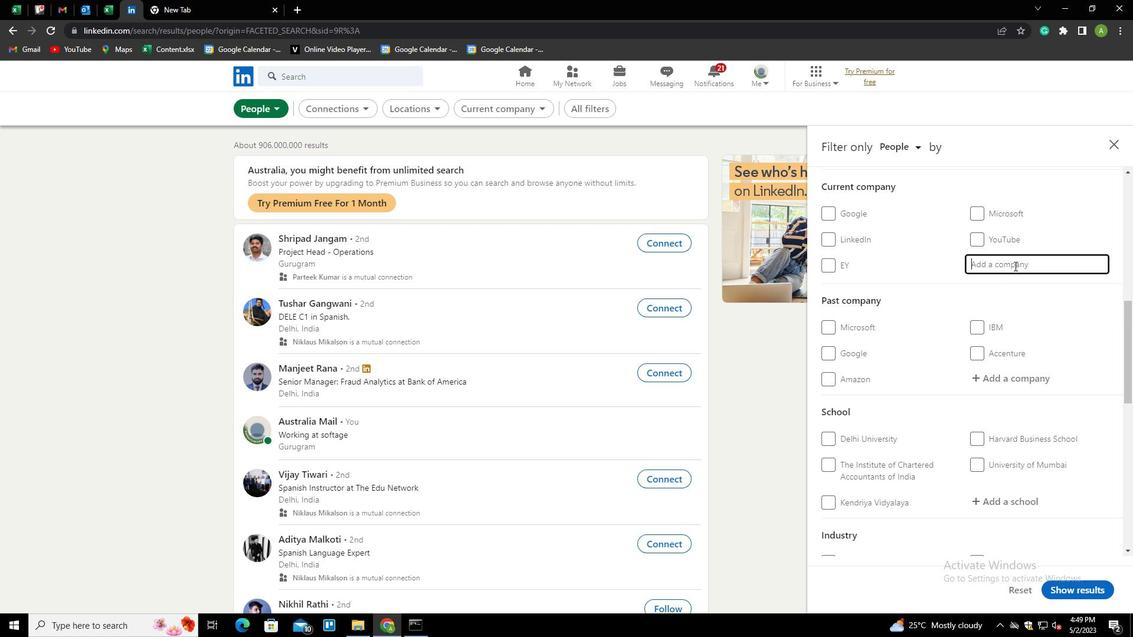 
Action: Key pressed <Key.shift><Key.shift><Key.shift><Key.shift><Key.shift><Key.shift><Key.shift><Key.shift><Key.shift><Key.shift><Key.shift><Key.shift><Key.shift><Key.shift><Key.shift><Key.shift><Key.shift><Key.shift><Key.shift><Key.shift><Key.shift><Key.shift><Key.shift><Key.shift><Key.shift>VANC<Key.backspace>SH<Key.space><Key.shift>C<Key.shift>CO<Key.backspace><Key.backspace>ONSULTING<Key.down><Key.enter>
Screenshot: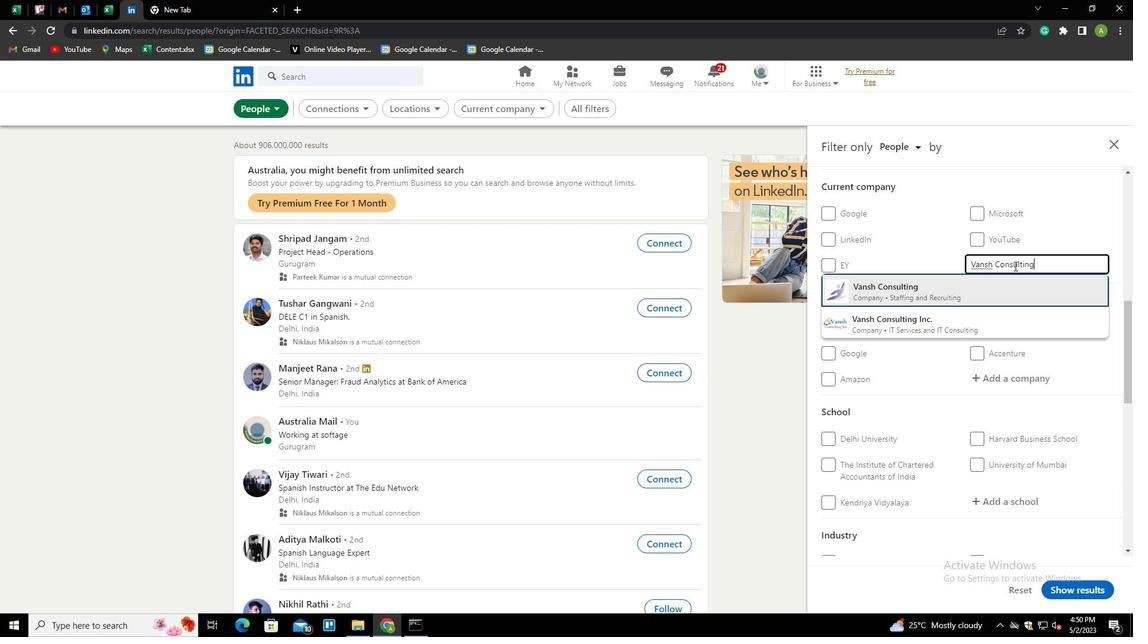 
Action: Mouse scrolled (1015, 265) with delta (0, 0)
Screenshot: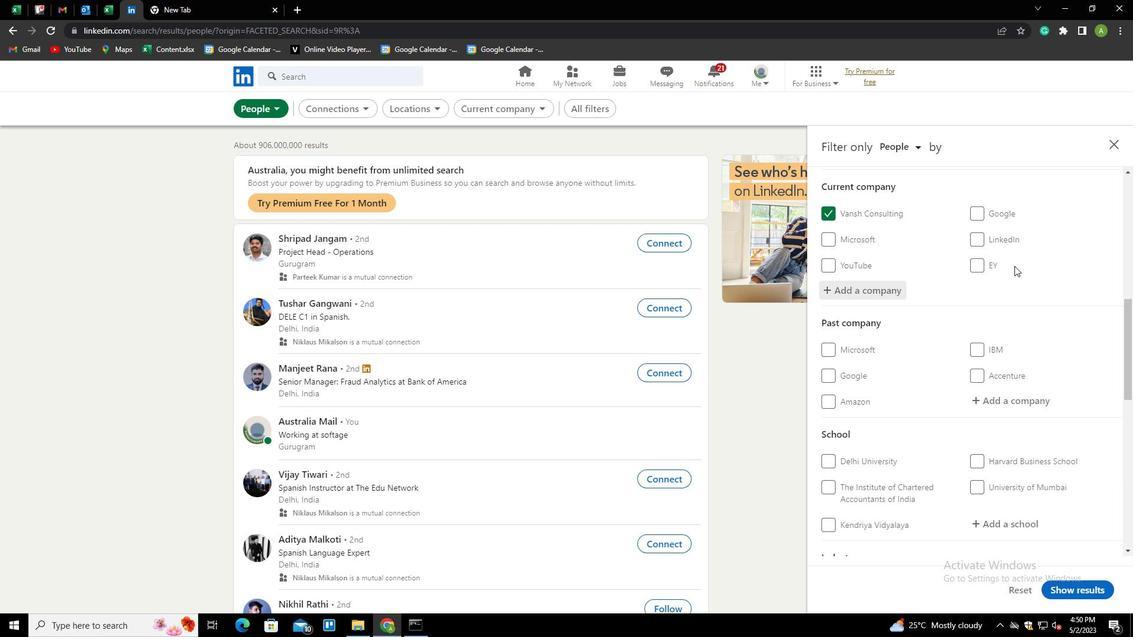 
Action: Mouse moved to (996, 301)
Screenshot: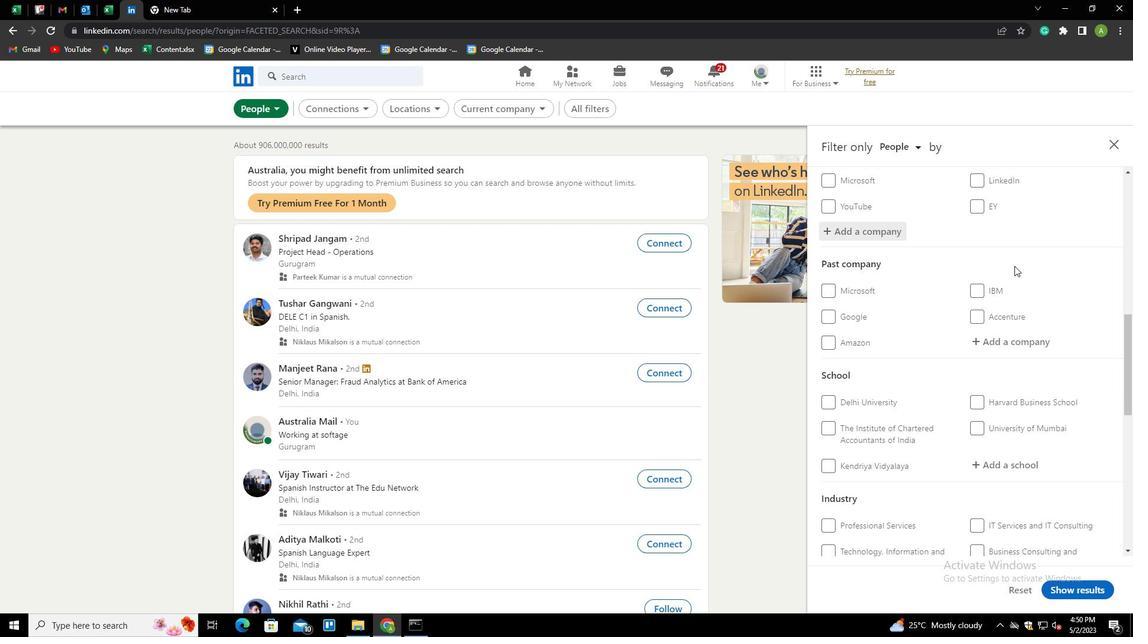 
Action: Mouse scrolled (996, 301) with delta (0, 0)
Screenshot: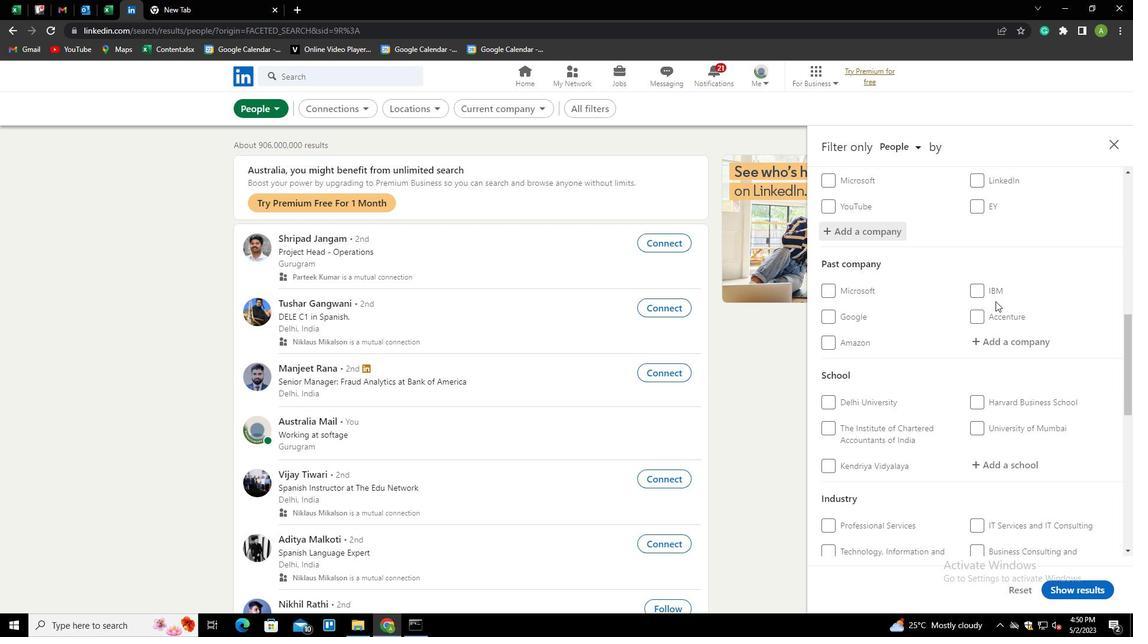 
Action: Mouse scrolled (996, 301) with delta (0, 0)
Screenshot: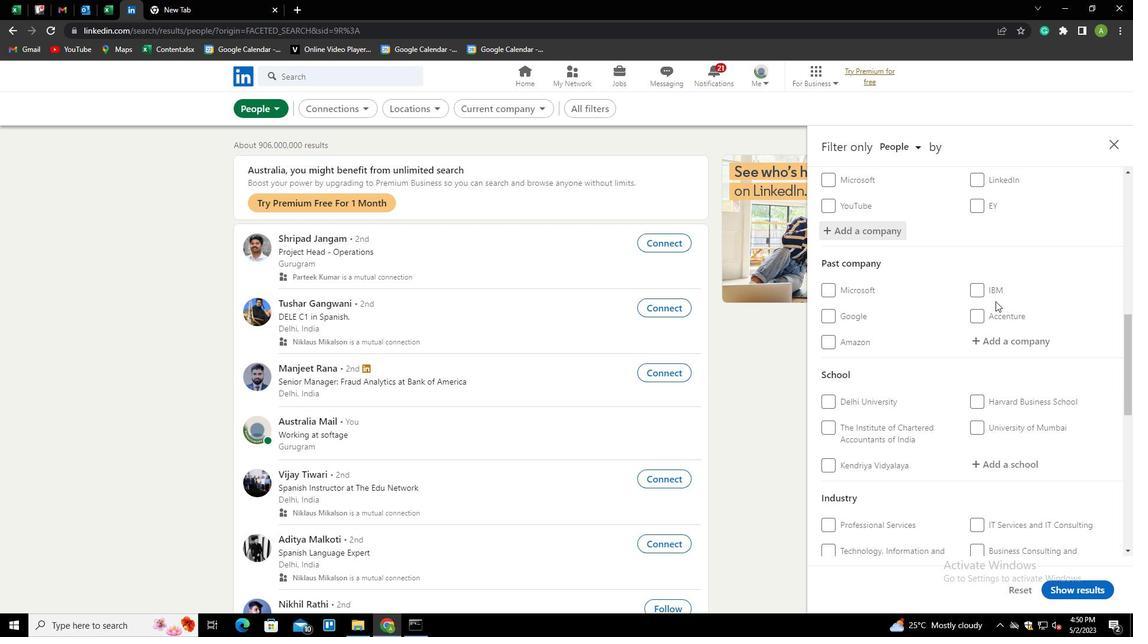 
Action: Mouse scrolled (996, 301) with delta (0, 0)
Screenshot: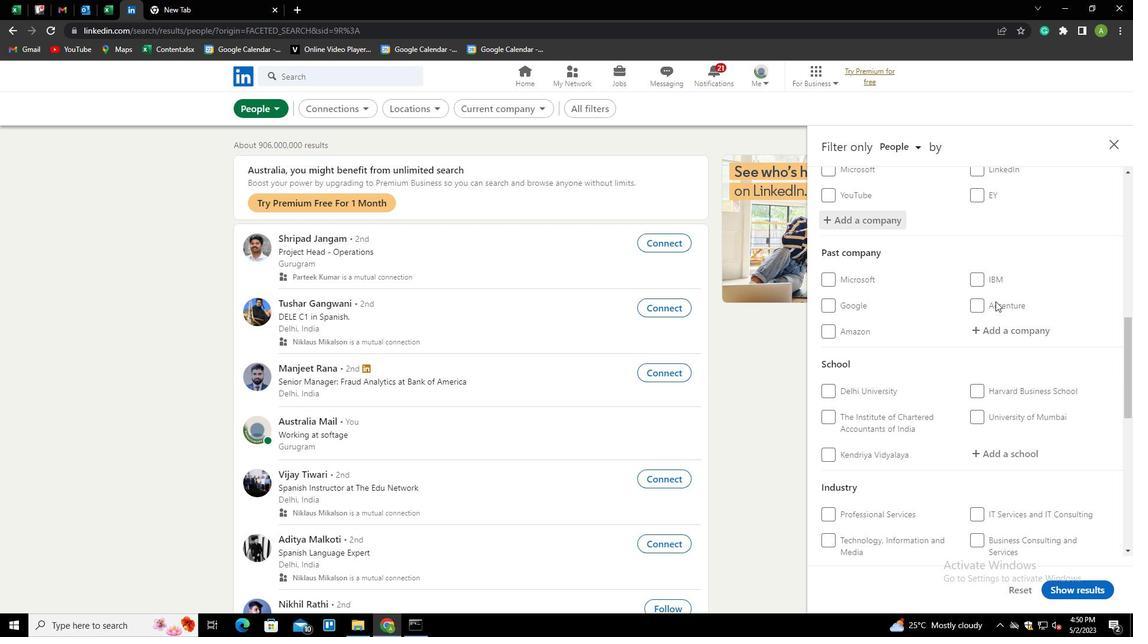 
Action: Mouse moved to (992, 283)
Screenshot: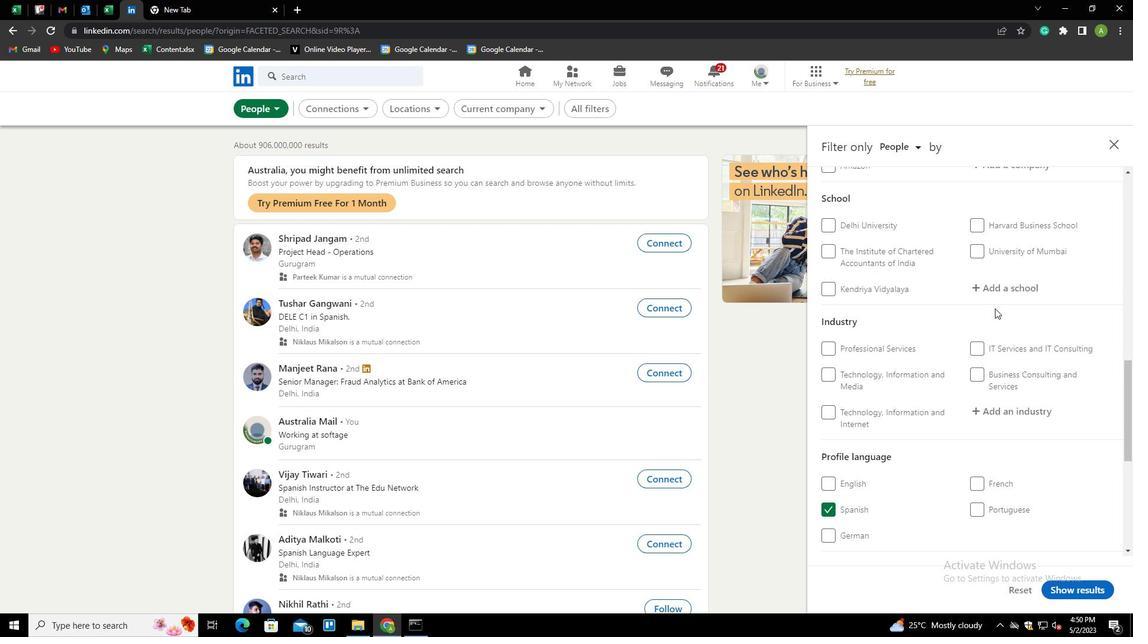 
Action: Mouse pressed left at (992, 283)
Screenshot: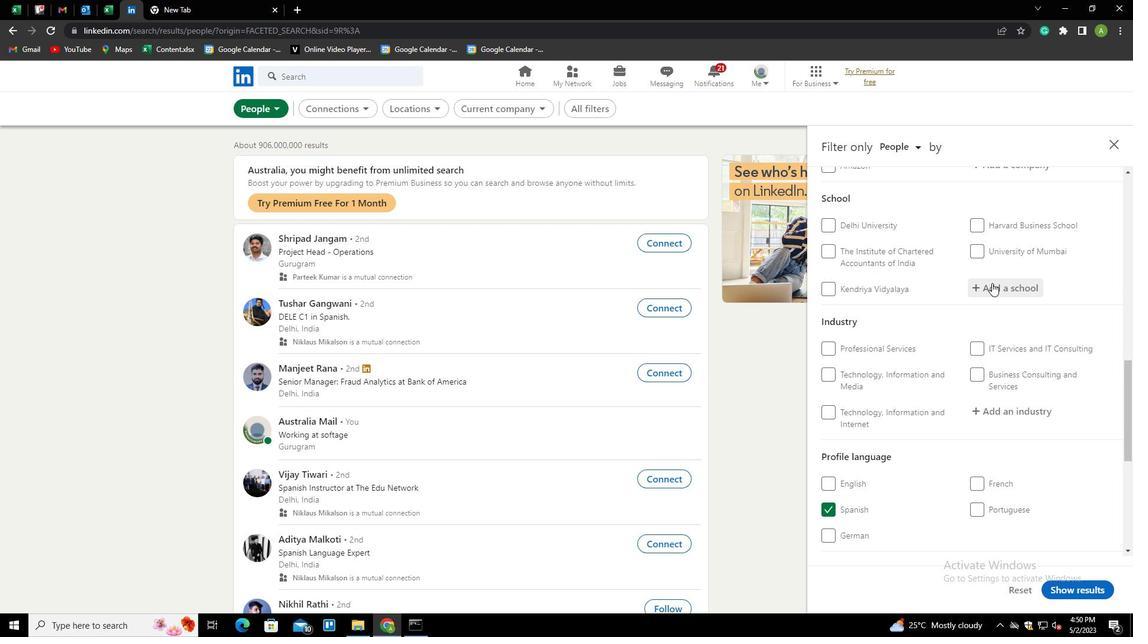 
Action: Key pressed <Key.shift><Key.shift><Key.shift><Key.shift><Key.shift><Key.shift><Key.shift><Key.shift><Key.shift>HINDUSTAN<Key.space>COLLEGE<Key.space>OF<Key.space>ARTS<Key.space>AND<Key.space>SCIENCE<Key.space><Key.down><Key.down><Key.enter>
Screenshot: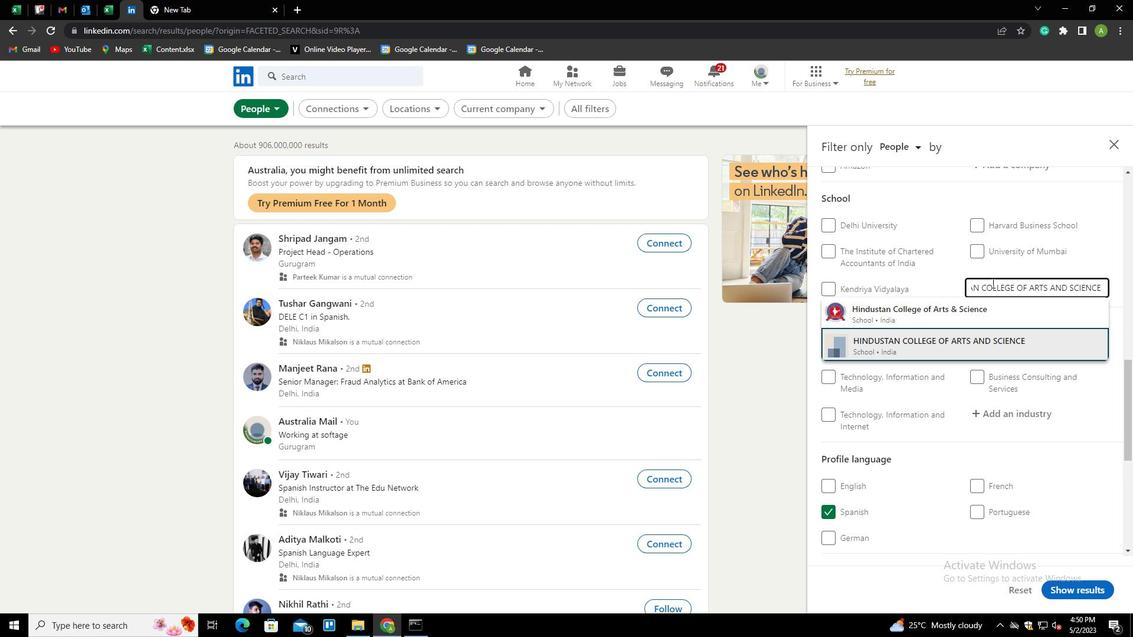 
Action: Mouse scrolled (992, 282) with delta (0, 0)
Screenshot: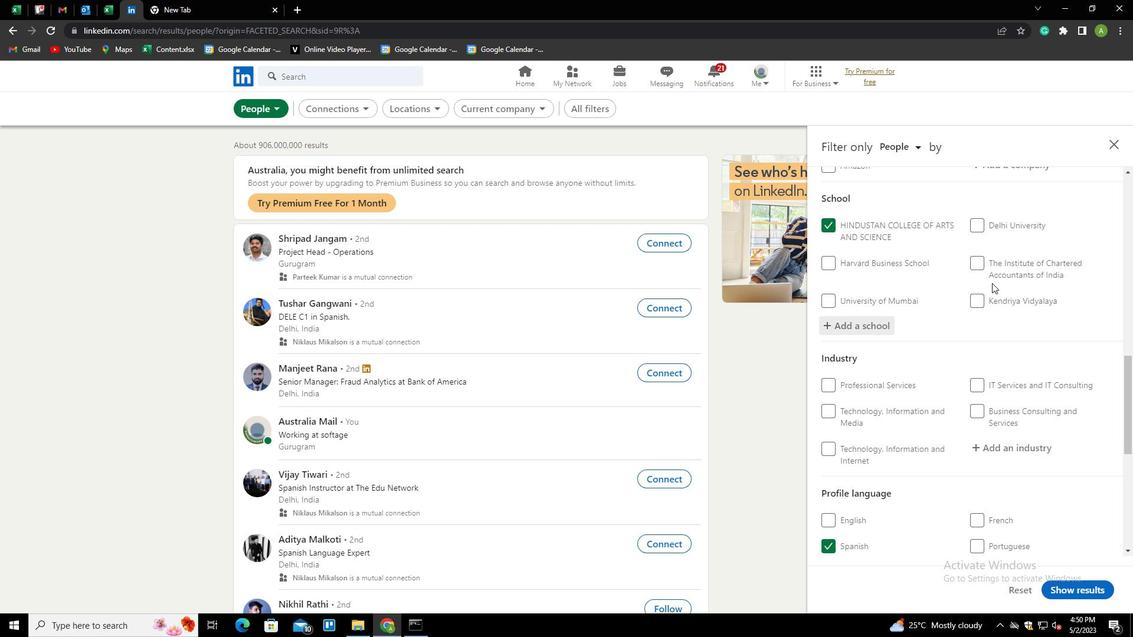 
Action: Mouse scrolled (992, 282) with delta (0, 0)
Screenshot: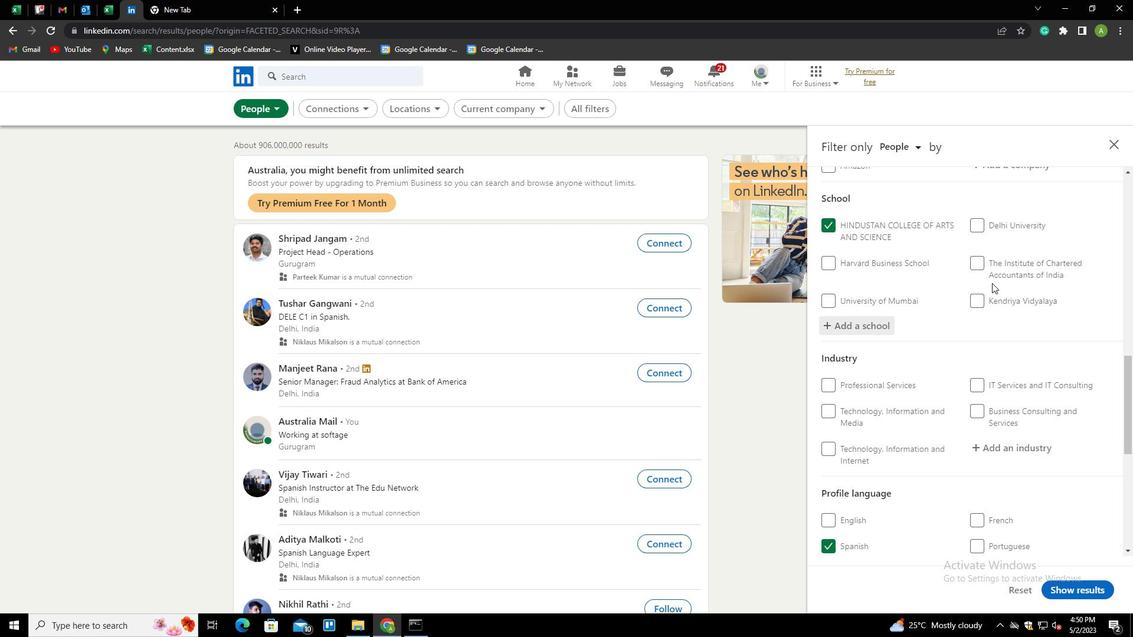 
Action: Mouse moved to (995, 327)
Screenshot: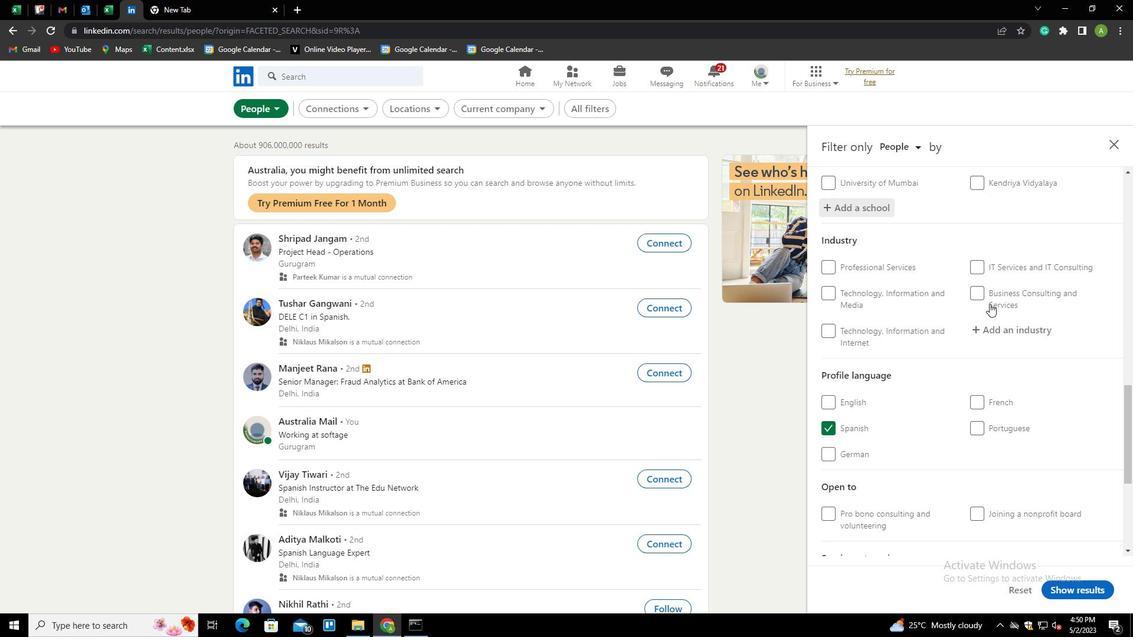 
Action: Mouse pressed left at (995, 327)
Screenshot: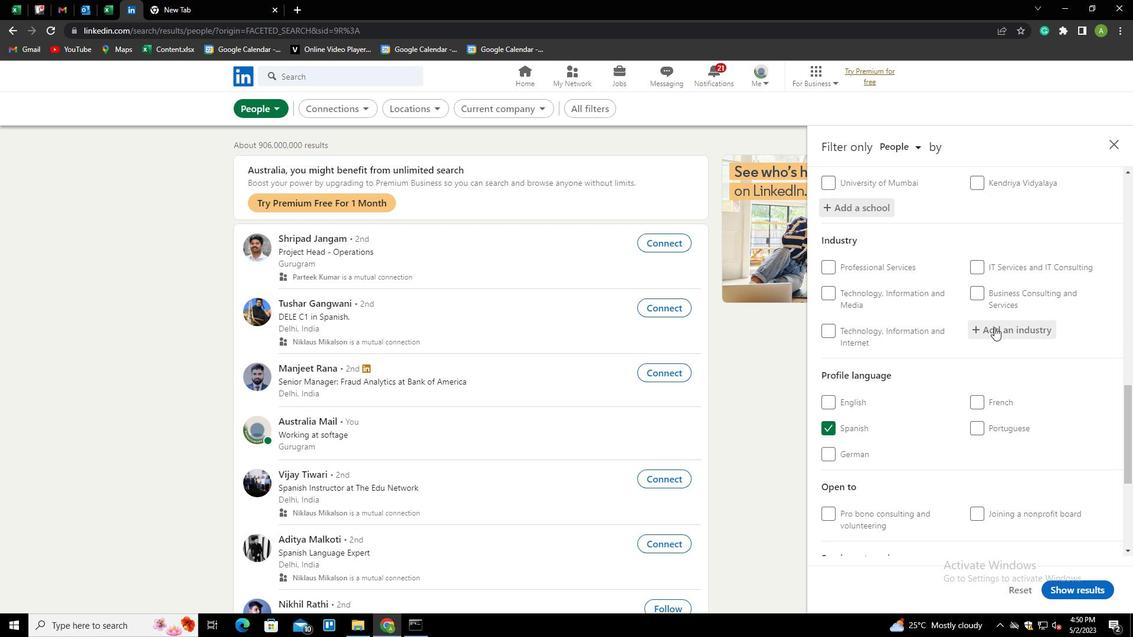 
Action: Mouse moved to (999, 327)
Screenshot: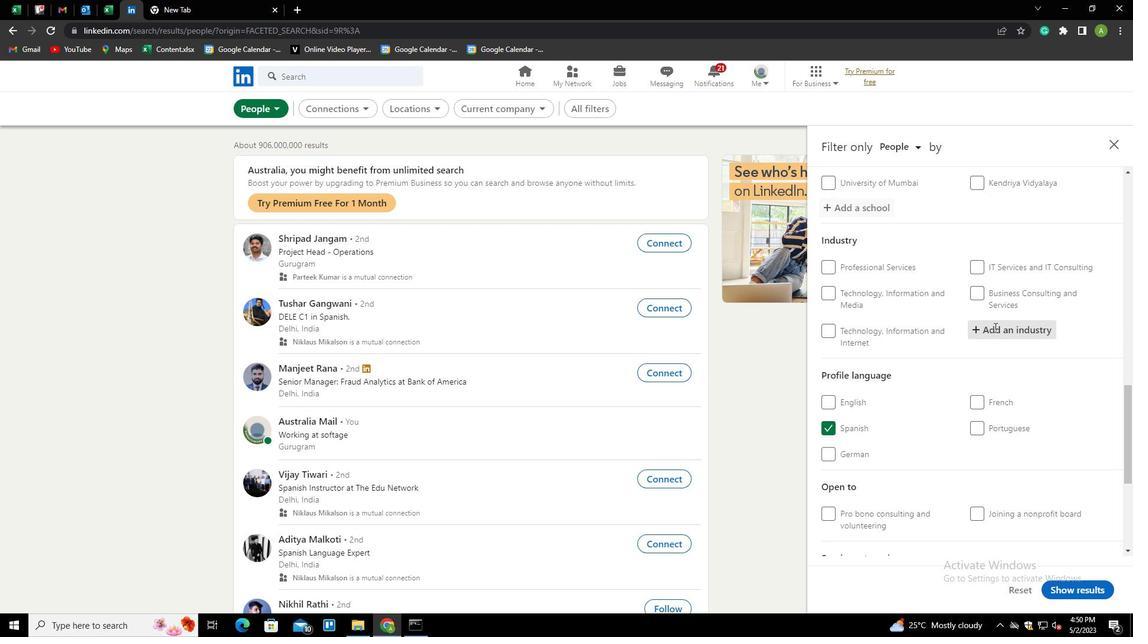 
Action: Mouse pressed left at (999, 327)
Screenshot: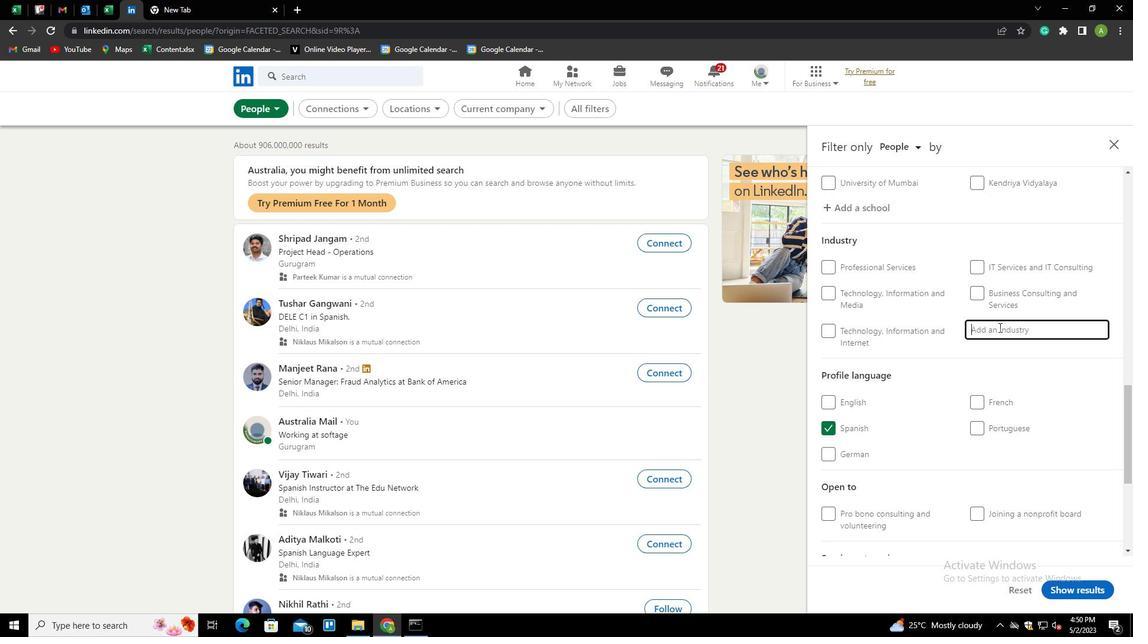 
Action: Mouse moved to (999, 328)
Screenshot: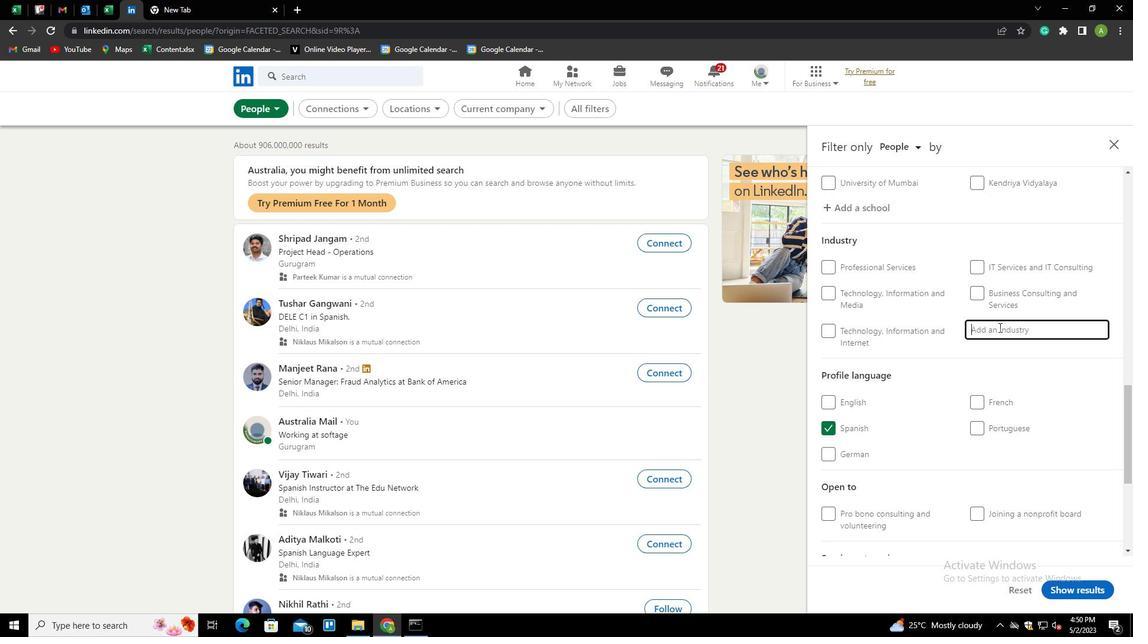 
Action: Key pressed <Key.shift>DRYCLEANING<Key.down><Key.enter>
Screenshot: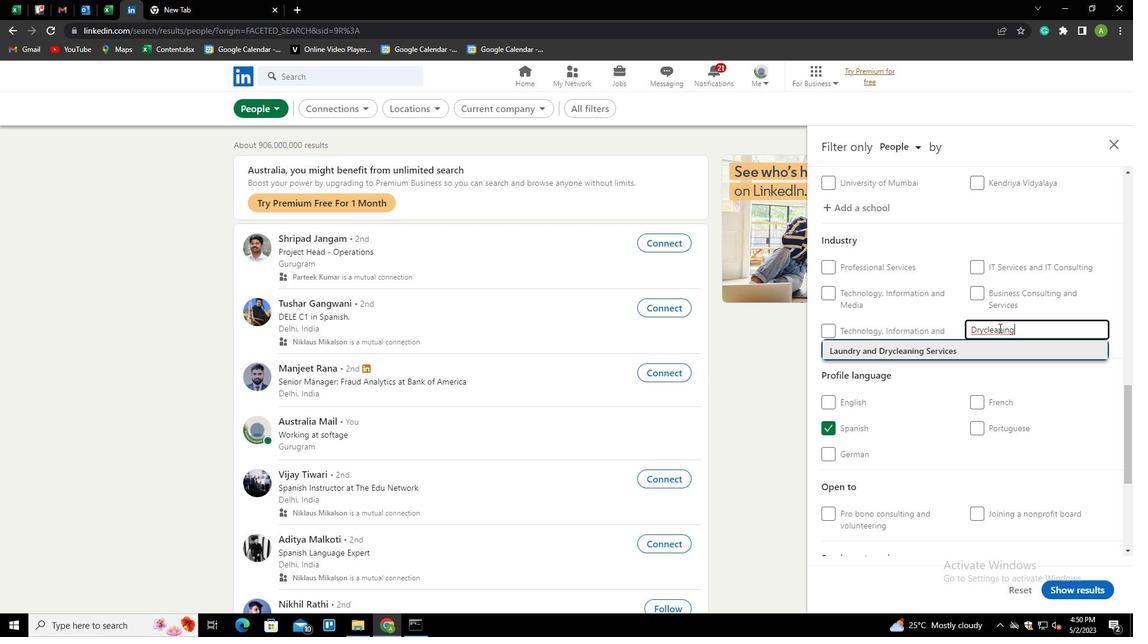 
Action: Mouse scrolled (999, 327) with delta (0, 0)
Screenshot: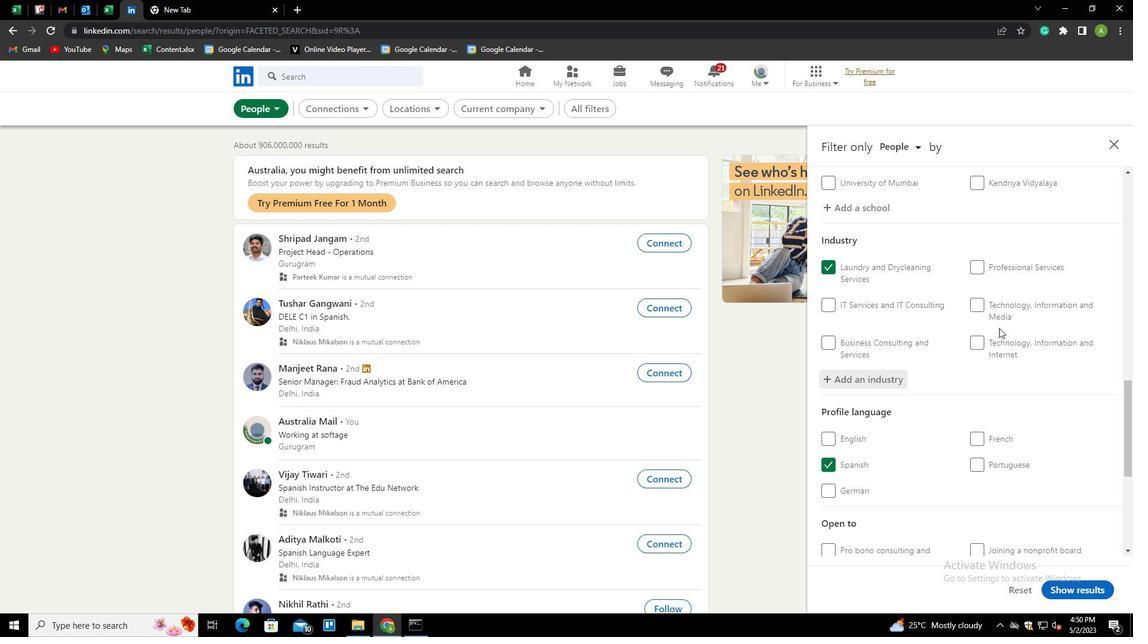 
Action: Mouse scrolled (999, 327) with delta (0, 0)
Screenshot: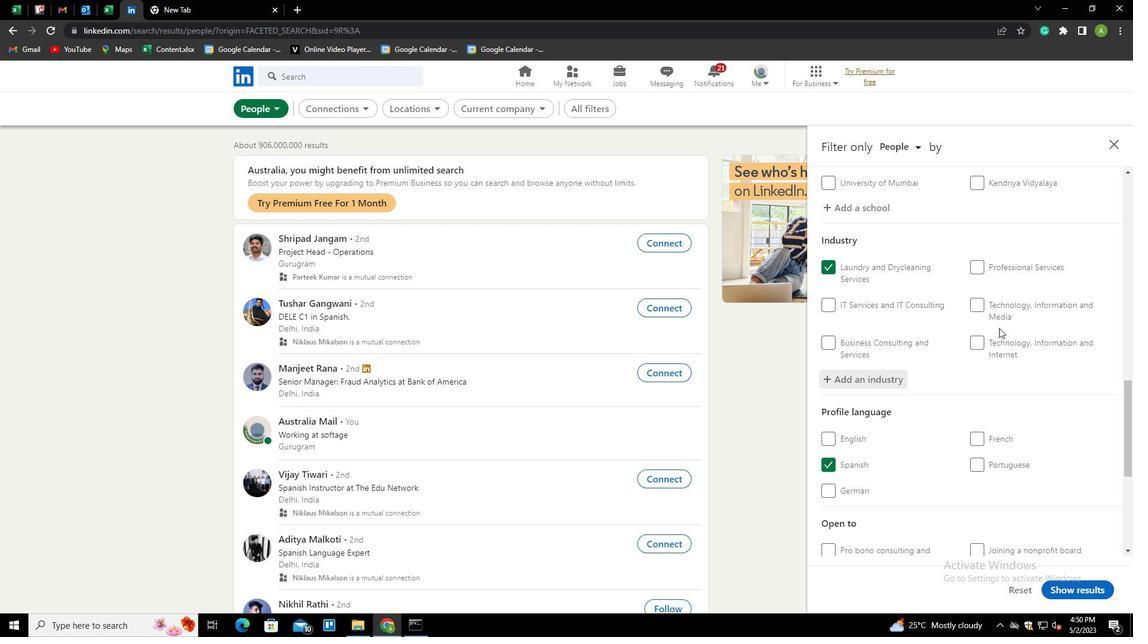 
Action: Mouse scrolled (999, 327) with delta (0, 0)
Screenshot: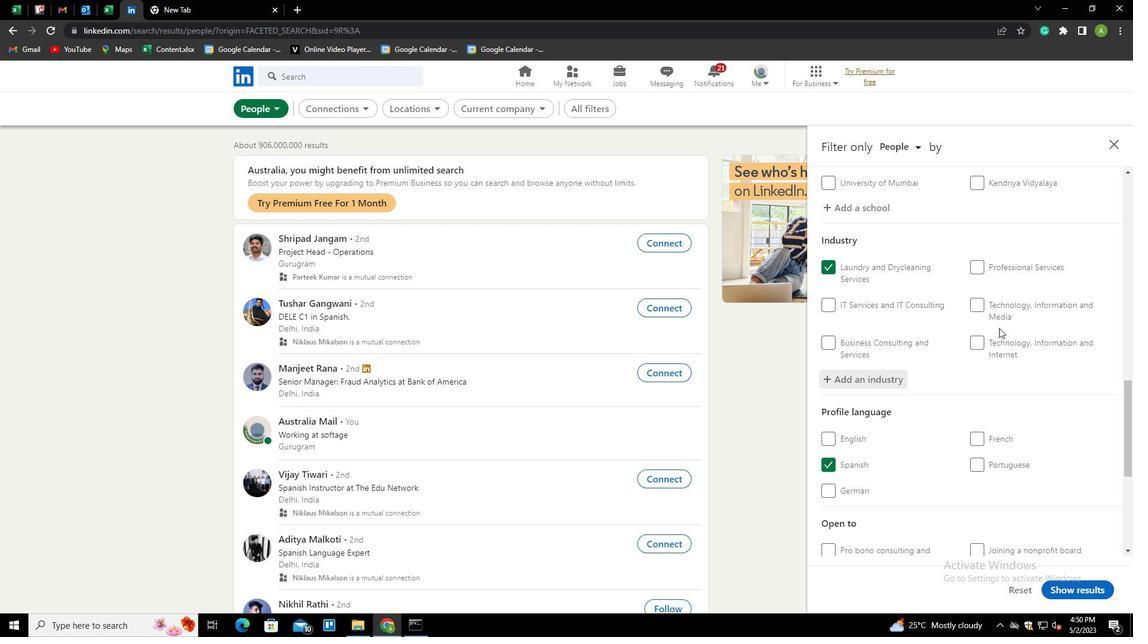 
Action: Mouse scrolled (999, 327) with delta (0, 0)
Screenshot: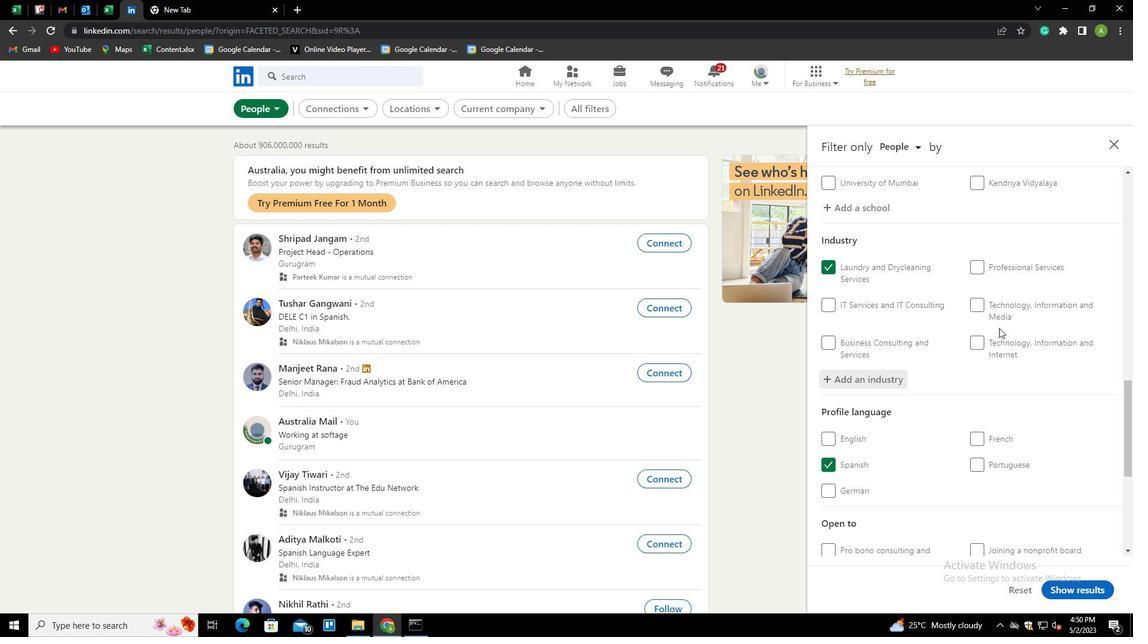 
Action: Mouse moved to (985, 432)
Screenshot: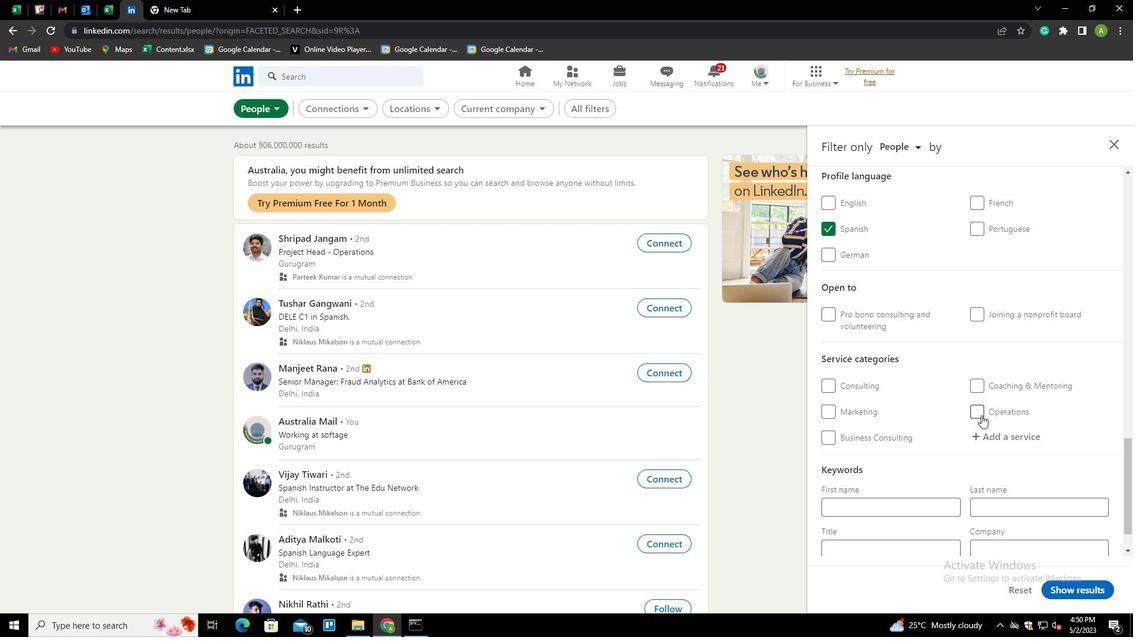 
Action: Mouse pressed left at (985, 432)
Screenshot: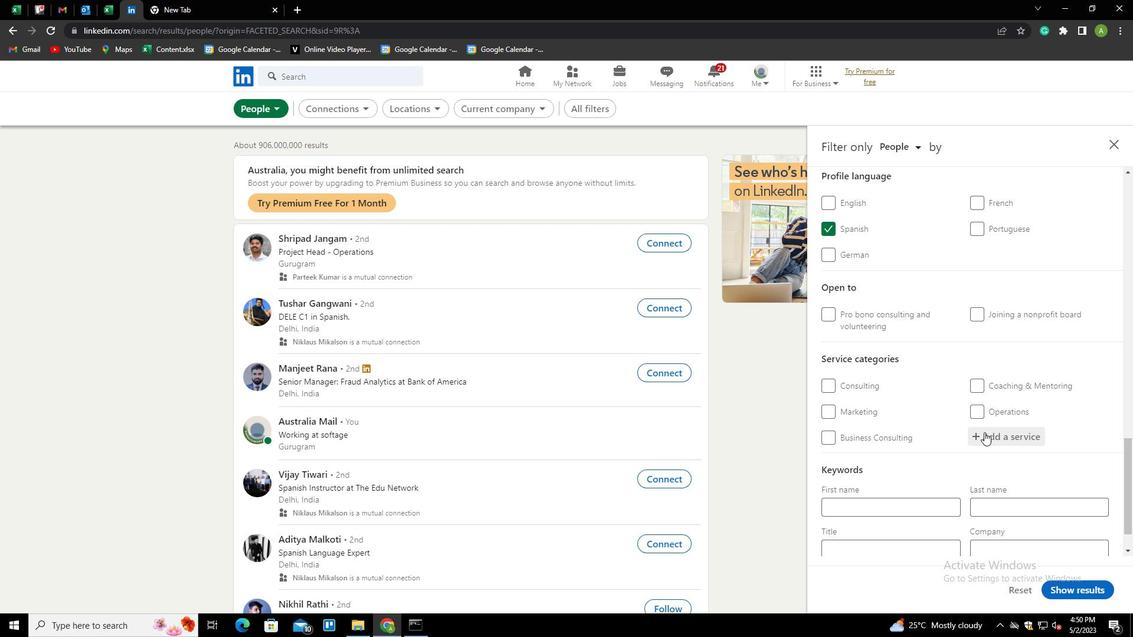
Action: Mouse moved to (988, 435)
Screenshot: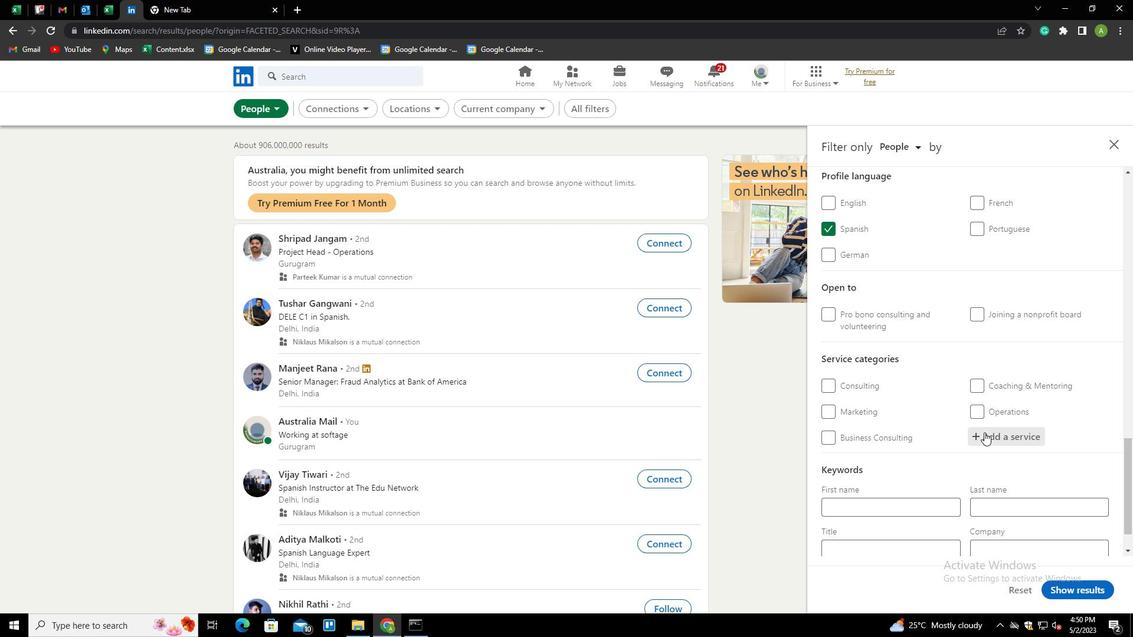 
Action: Mouse pressed left at (988, 435)
Screenshot: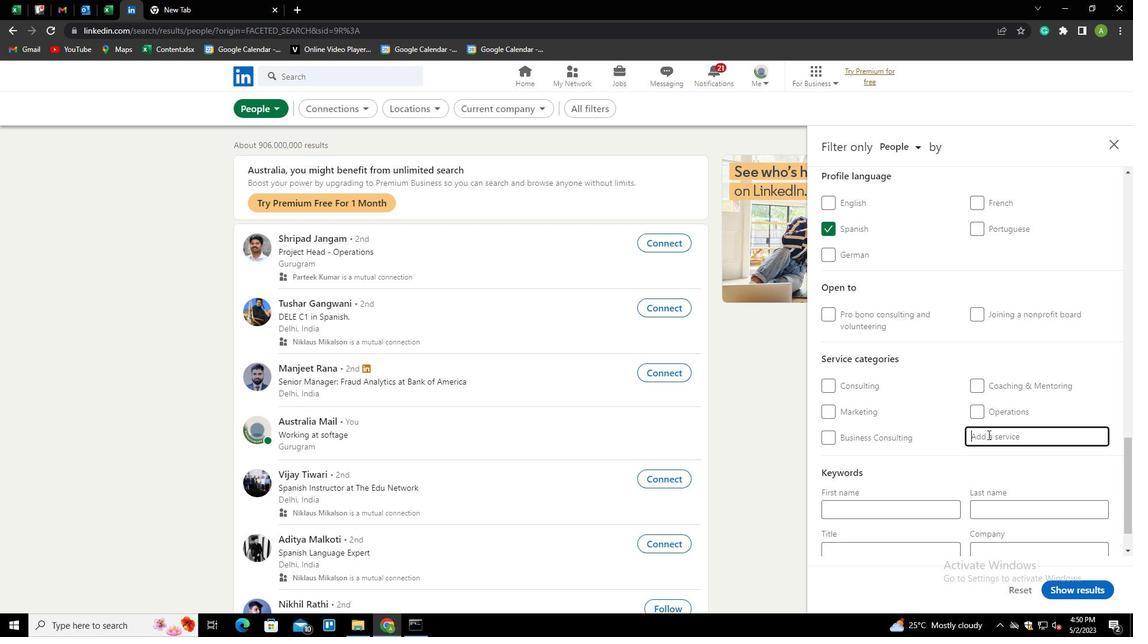 
Action: Key pressed <Key.shift><Key.shift><Key.shift><Key.shift><Key.shift><Key.shift><Key.shift><Key.shift><Key.shift><Key.shift><Key.shift><Key.shift><Key.shift><Key.shift><Key.shift><Key.shift><Key.shift><Key.shift><Key.shift><Key.shift>VIDEO<Key.space><Key.down><Key.enter>
Screenshot: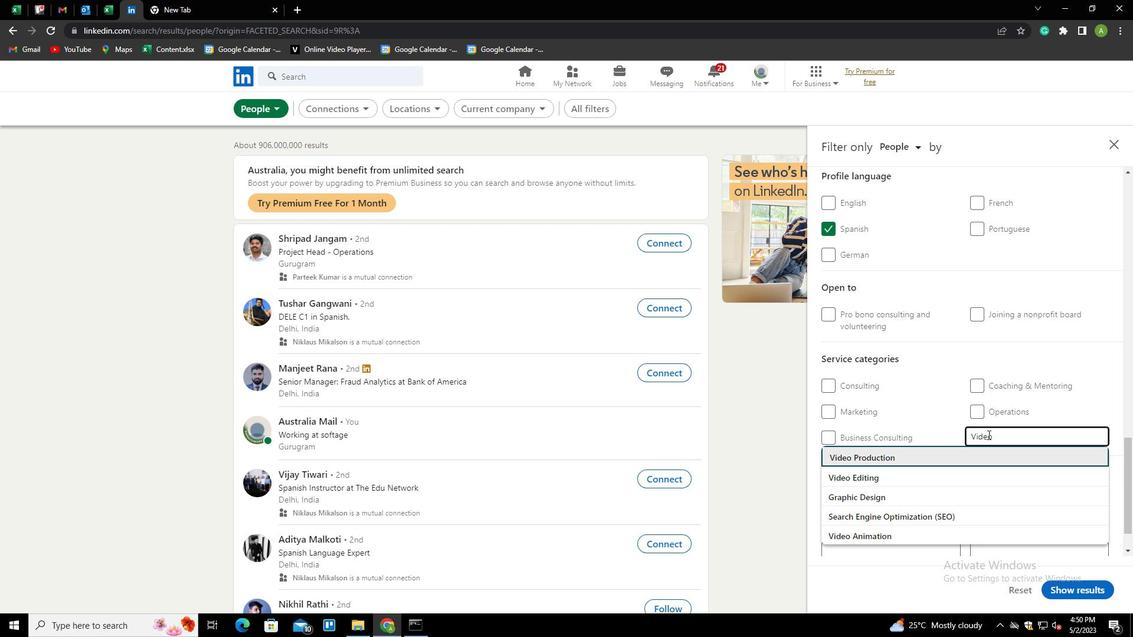 
Action: Mouse scrolled (988, 434) with delta (0, 0)
Screenshot: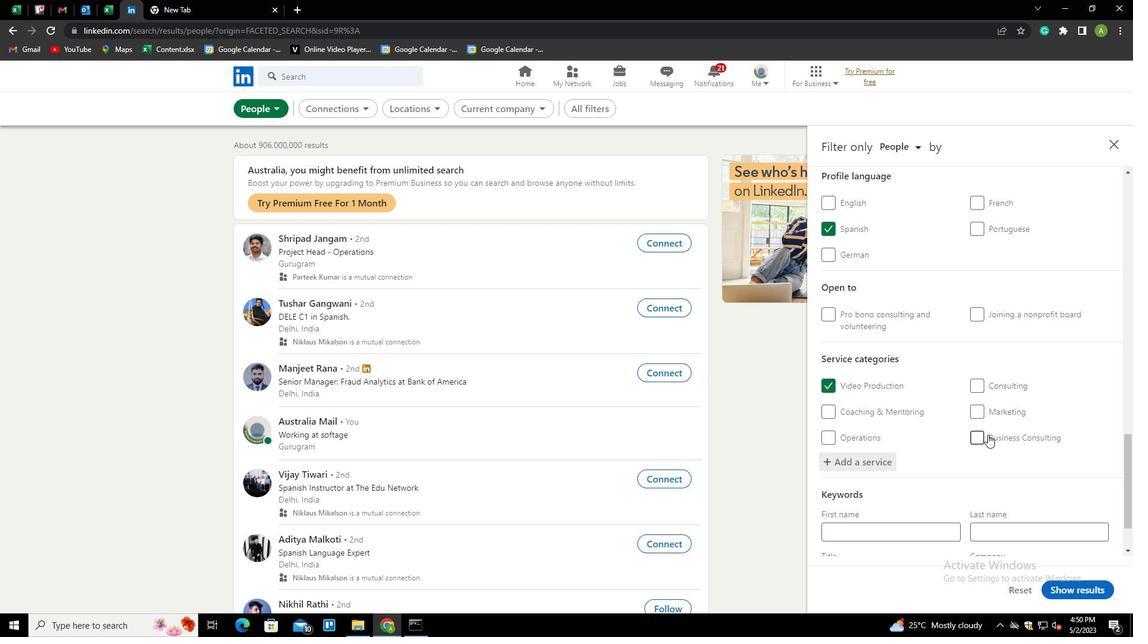 
Action: Mouse scrolled (988, 434) with delta (0, 0)
Screenshot: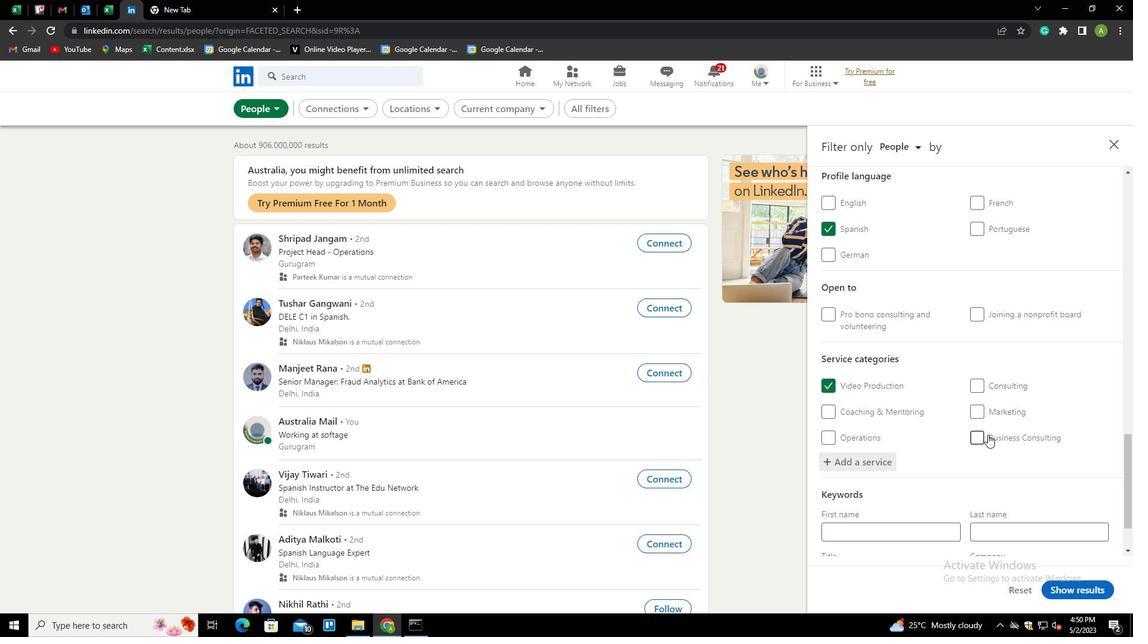 
Action: Mouse scrolled (988, 434) with delta (0, 0)
Screenshot: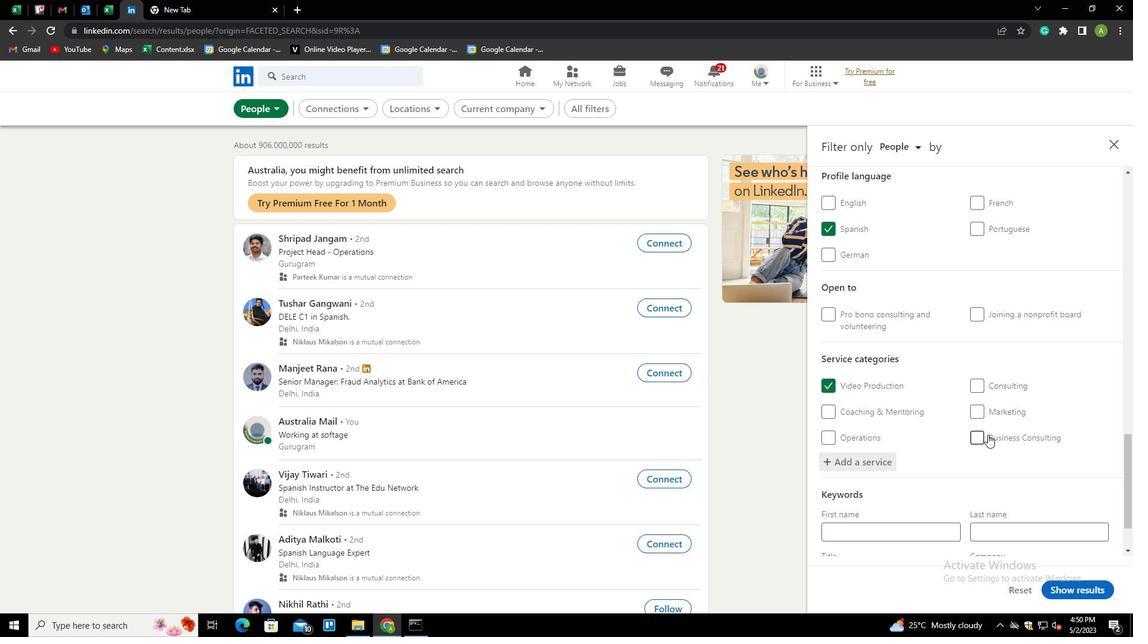 
Action: Mouse scrolled (988, 434) with delta (0, 0)
Screenshot: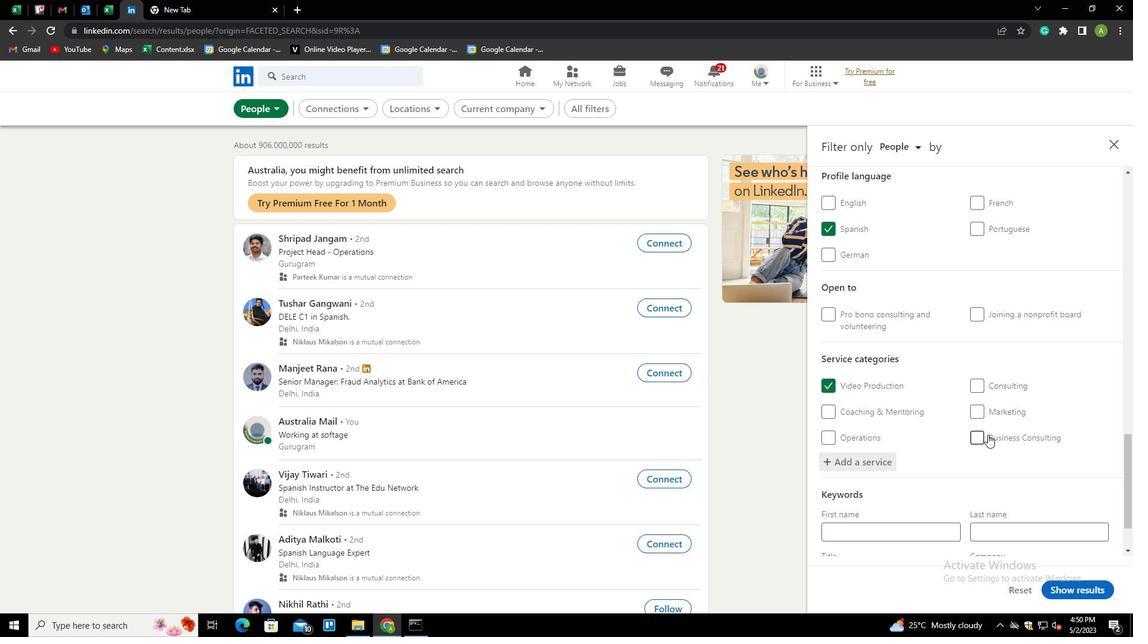 
Action: Mouse scrolled (988, 434) with delta (0, 0)
Screenshot: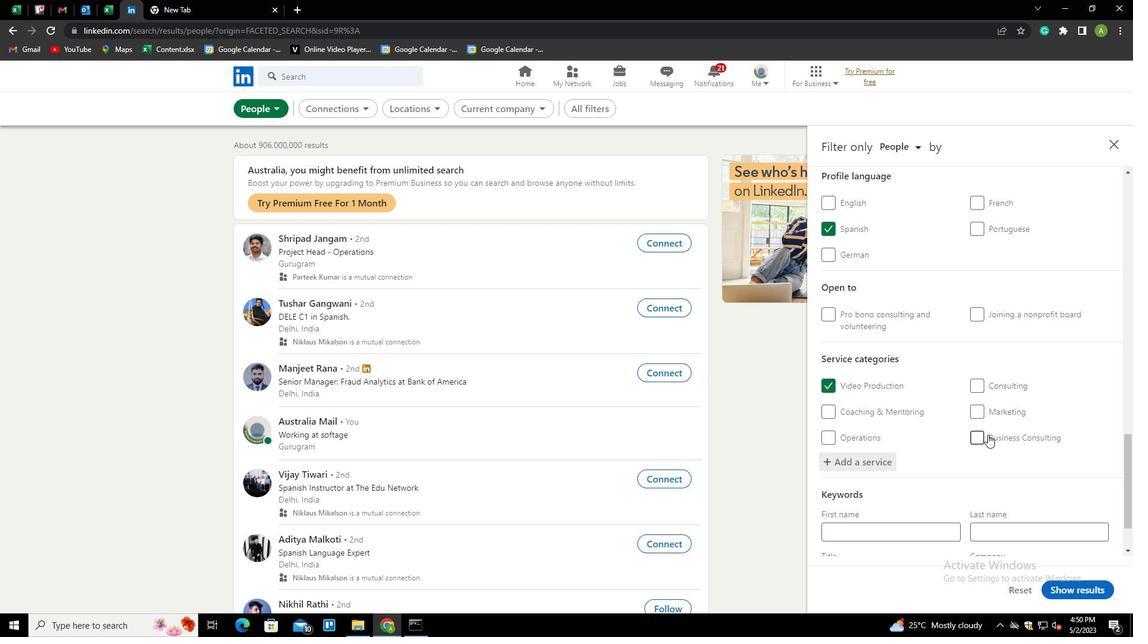 
Action: Mouse moved to (879, 500)
Screenshot: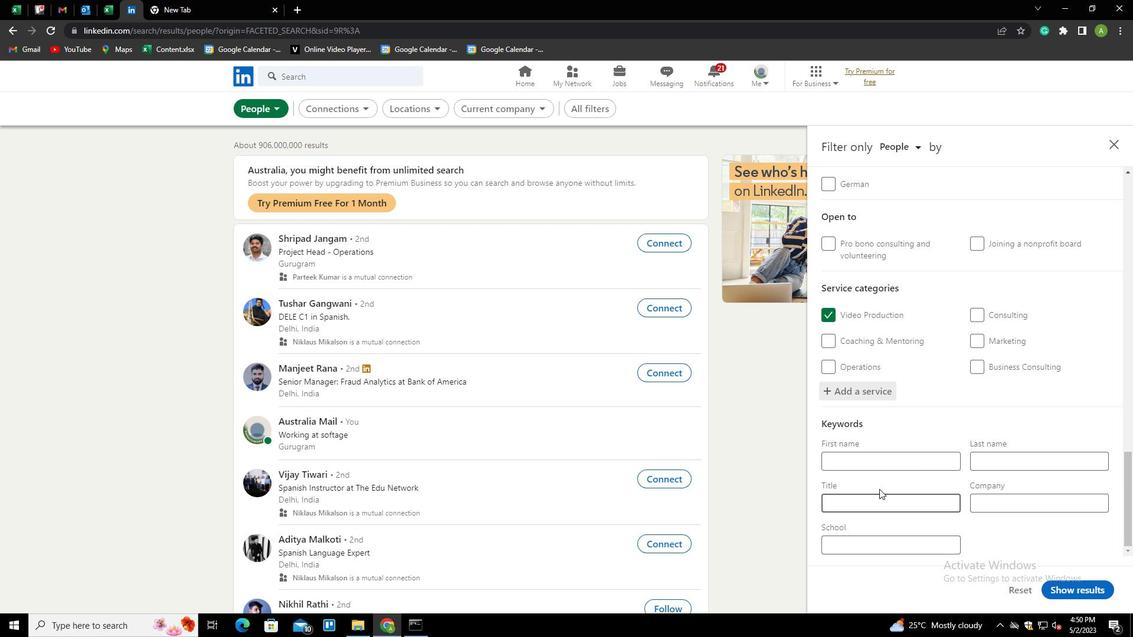 
Action: Mouse pressed left at (879, 500)
Screenshot: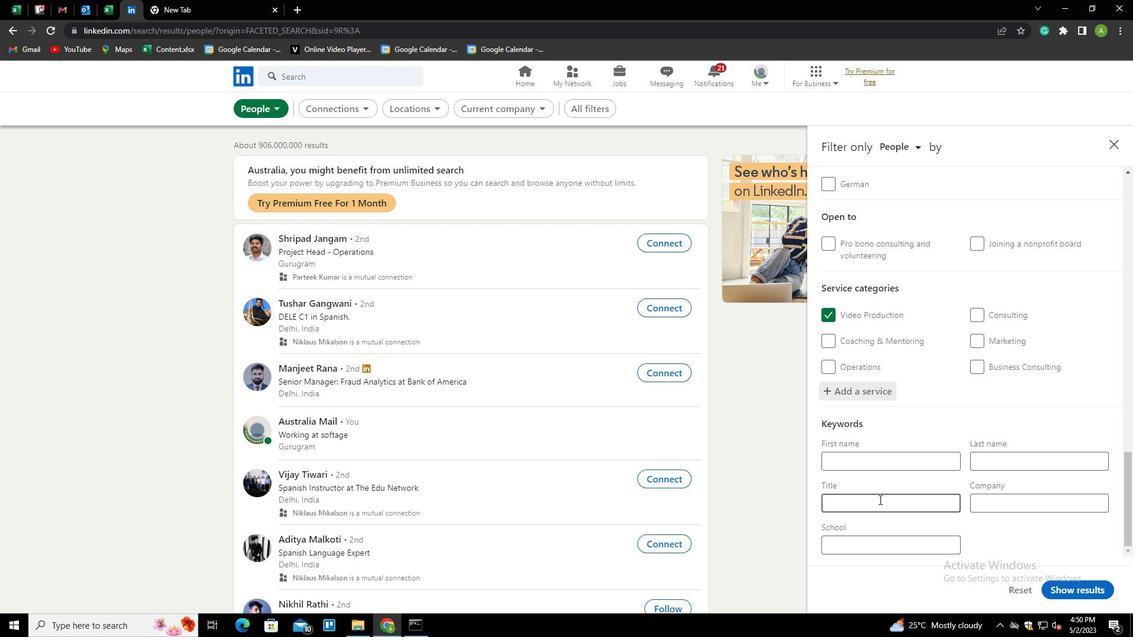 
Action: Key pressed <Key.shift><Key.shift>MEDICAL<Key.space><Key.shift>A<Key.backspace><Key.backspace><Key.space><Key.shift><Key.shift><Key.shift><Key.shift><Key.shift><Key.shift><Key.shift><Key.shift><Key.shift><Key.shift><Key.shift><Key.shift><Key.shift><Key.shift><Key.shift><Key.shift><Key.shift><Key.shift><Key.shift><Key.shift><Key.shift><Key.shift><Key.shift><Key.shift><Key.shift><Key.shift><Key.shift><Key.shift><Key.shift><Key.shift><Key.shift><Key.shift><Key.shift><Key.shift><Key.shift><Key.shift><Key.shift><Key.shift><Key.shift><Key.shift><Key.shift>B<Key.backspace>LA<Key.backspace>ABA<Key.backspace>ORATORY<Key.space><Key.shift>TECH
Screenshot: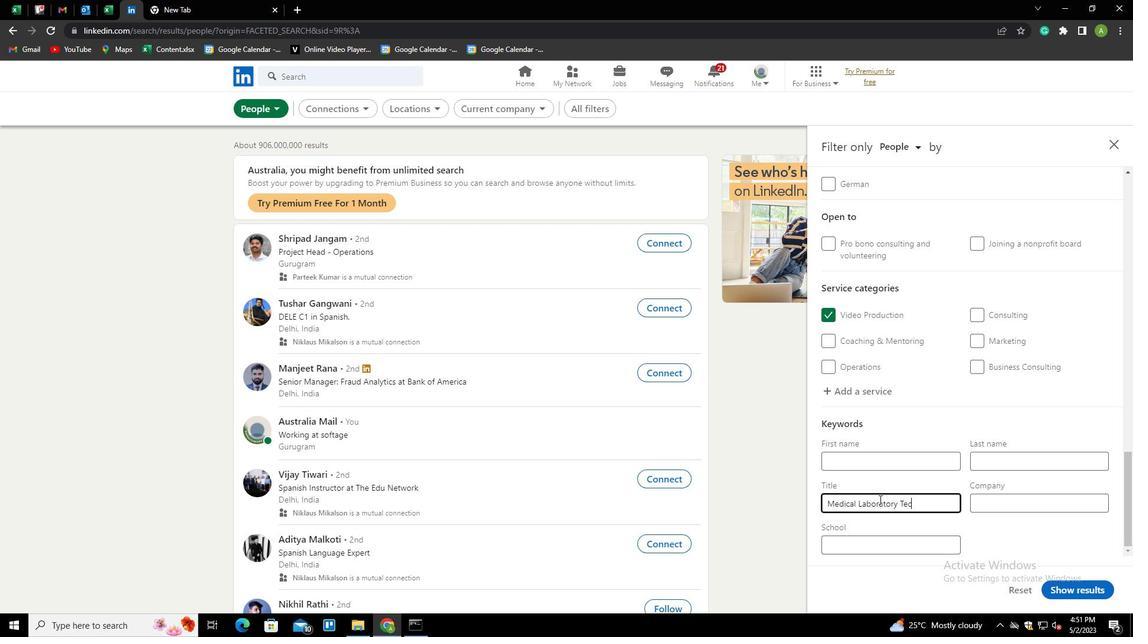 
Action: Mouse moved to (1071, 584)
Screenshot: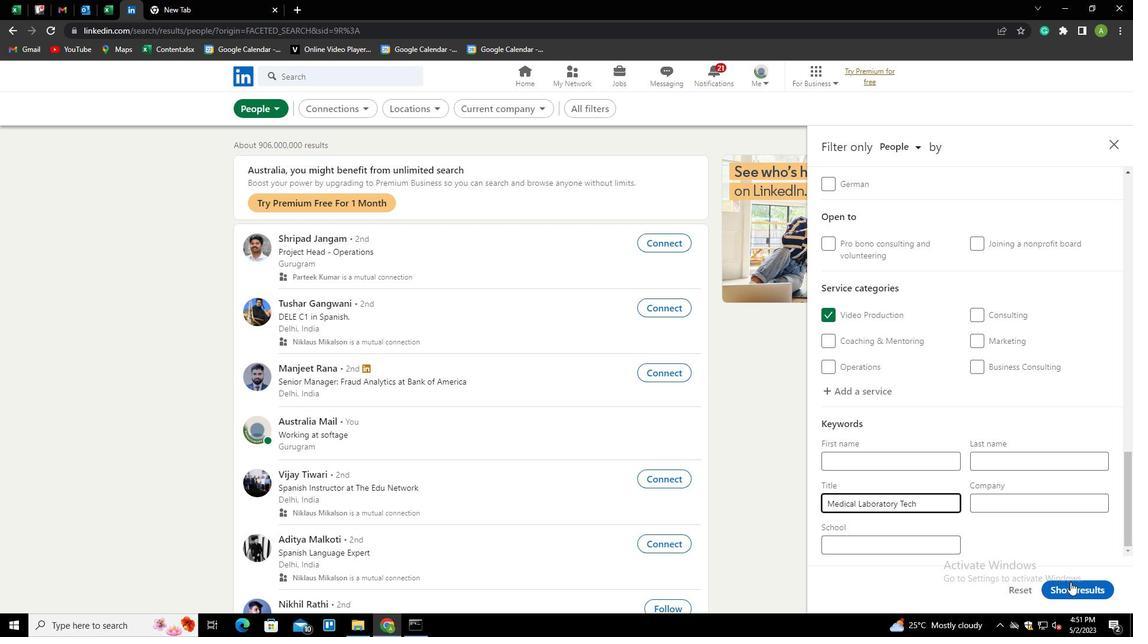 
Action: Mouse pressed left at (1071, 584)
Screenshot: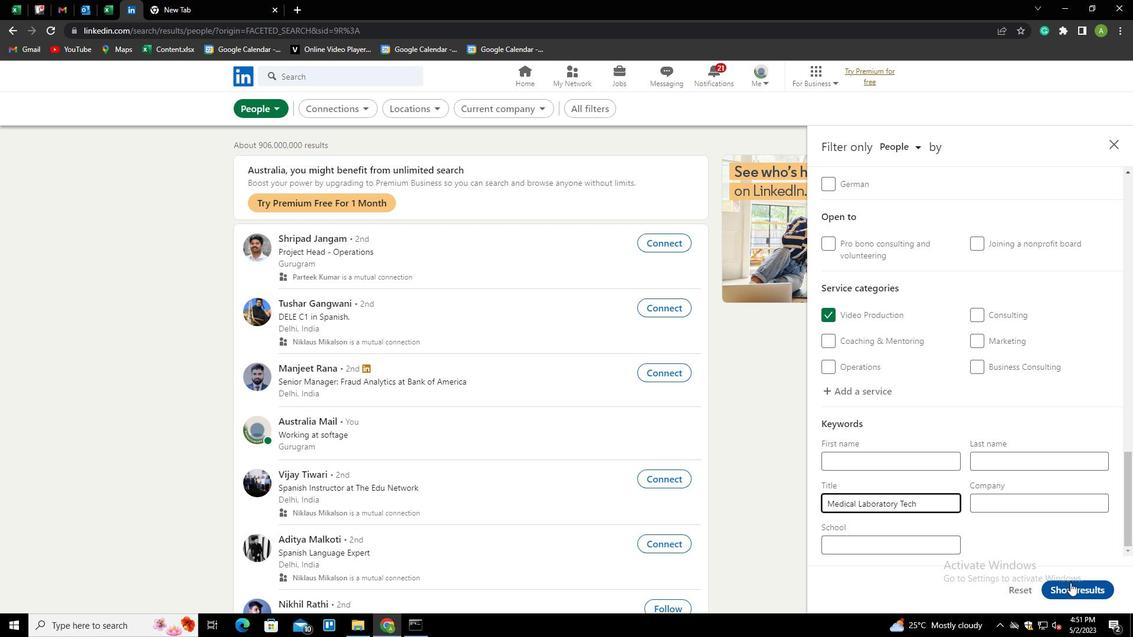 
